 Task: Create a new workspace in Trello named 'WS0000000012', select 'Engineering-IT' as the type, and invite team members by email.
Action: Mouse moved to (592, 91)
Screenshot: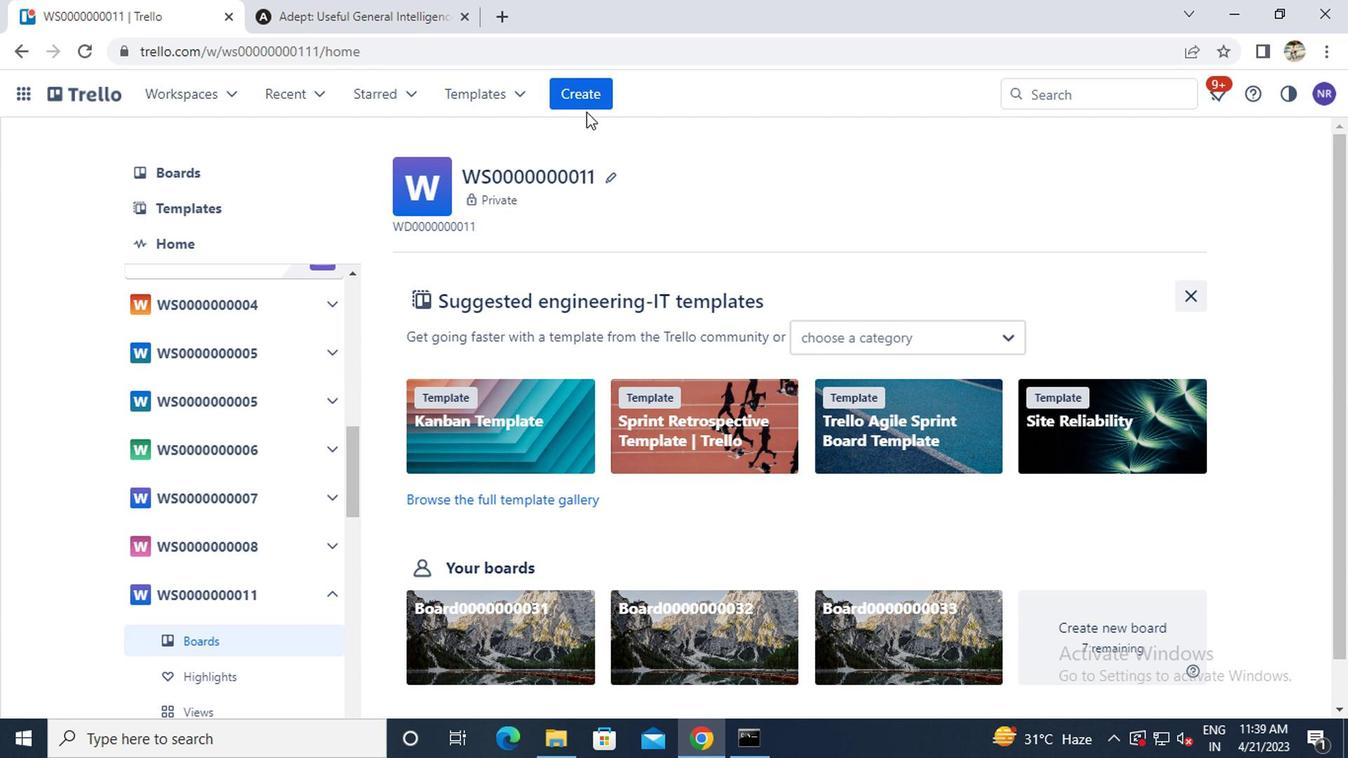 
Action: Mouse pressed left at (592, 91)
Screenshot: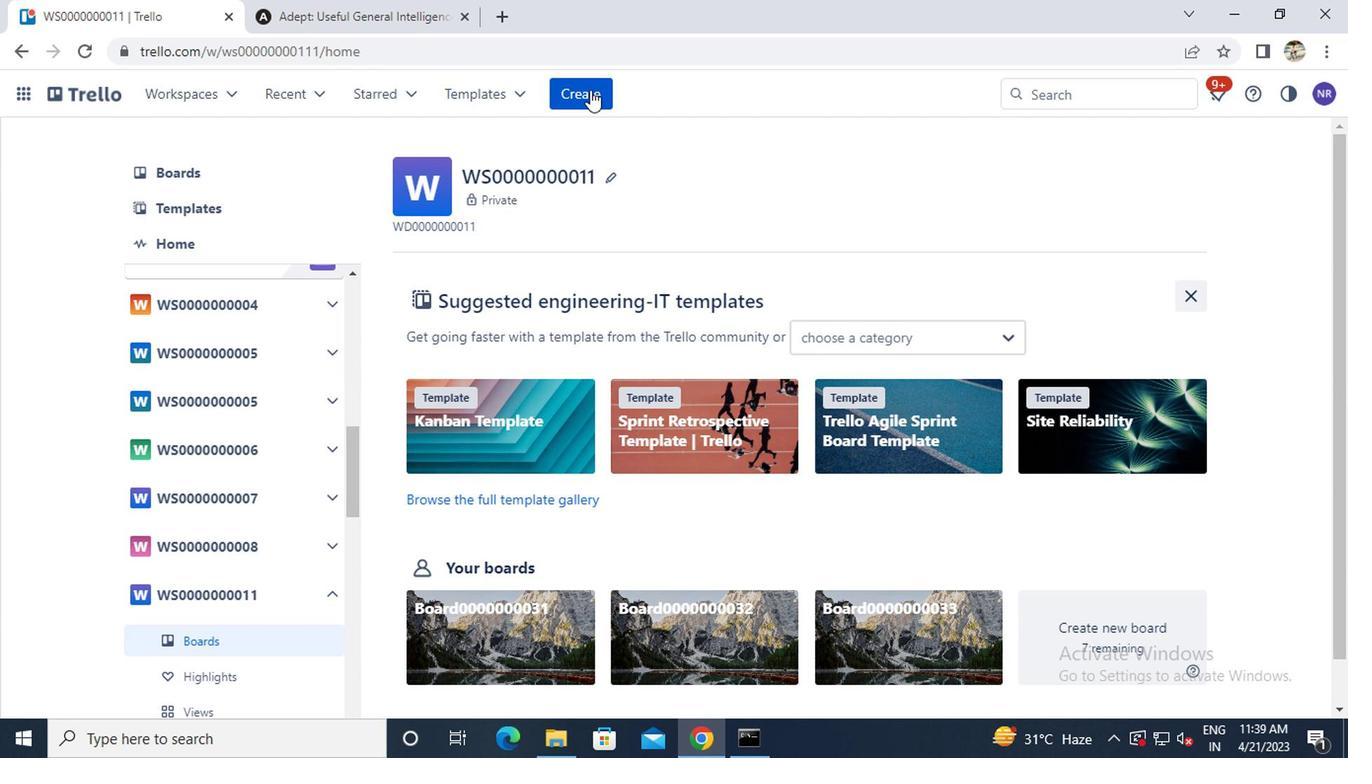 
Action: Mouse moved to (625, 288)
Screenshot: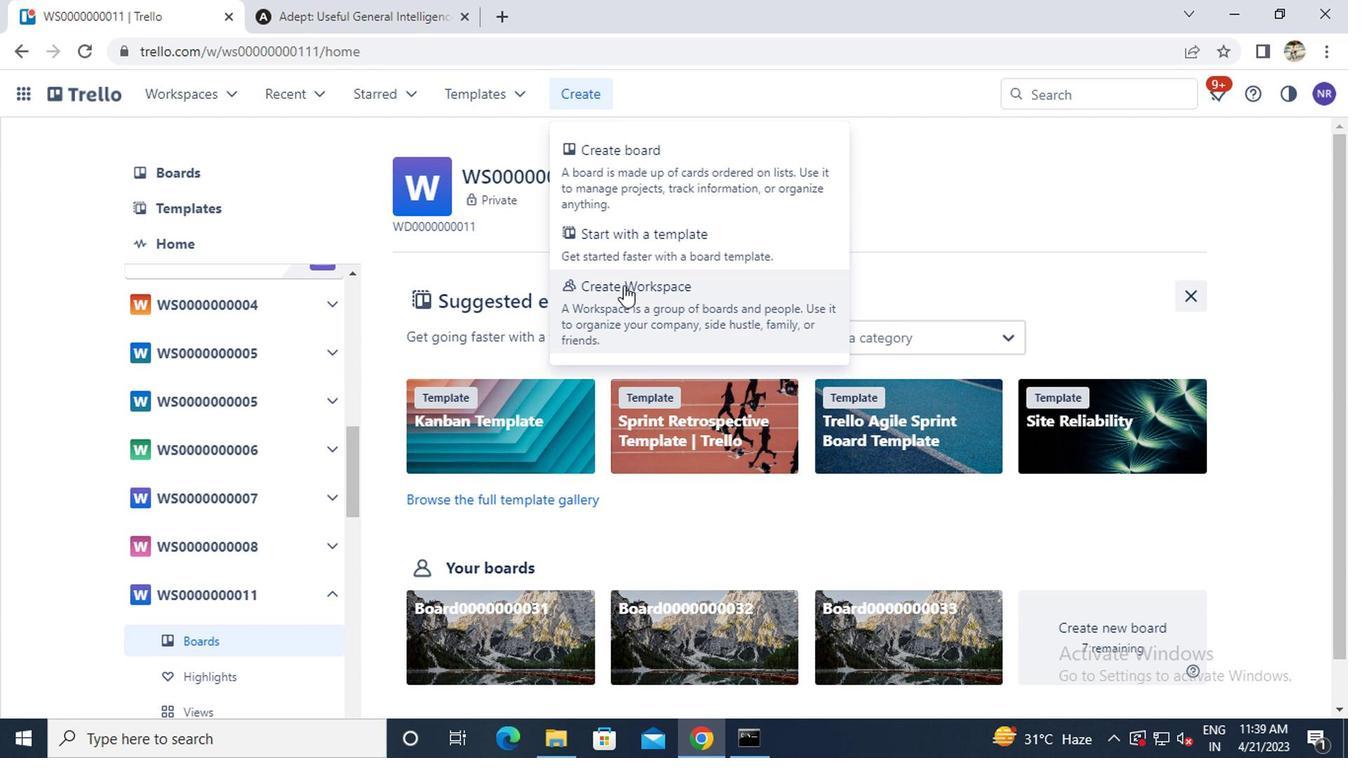 
Action: Mouse pressed left at (625, 288)
Screenshot: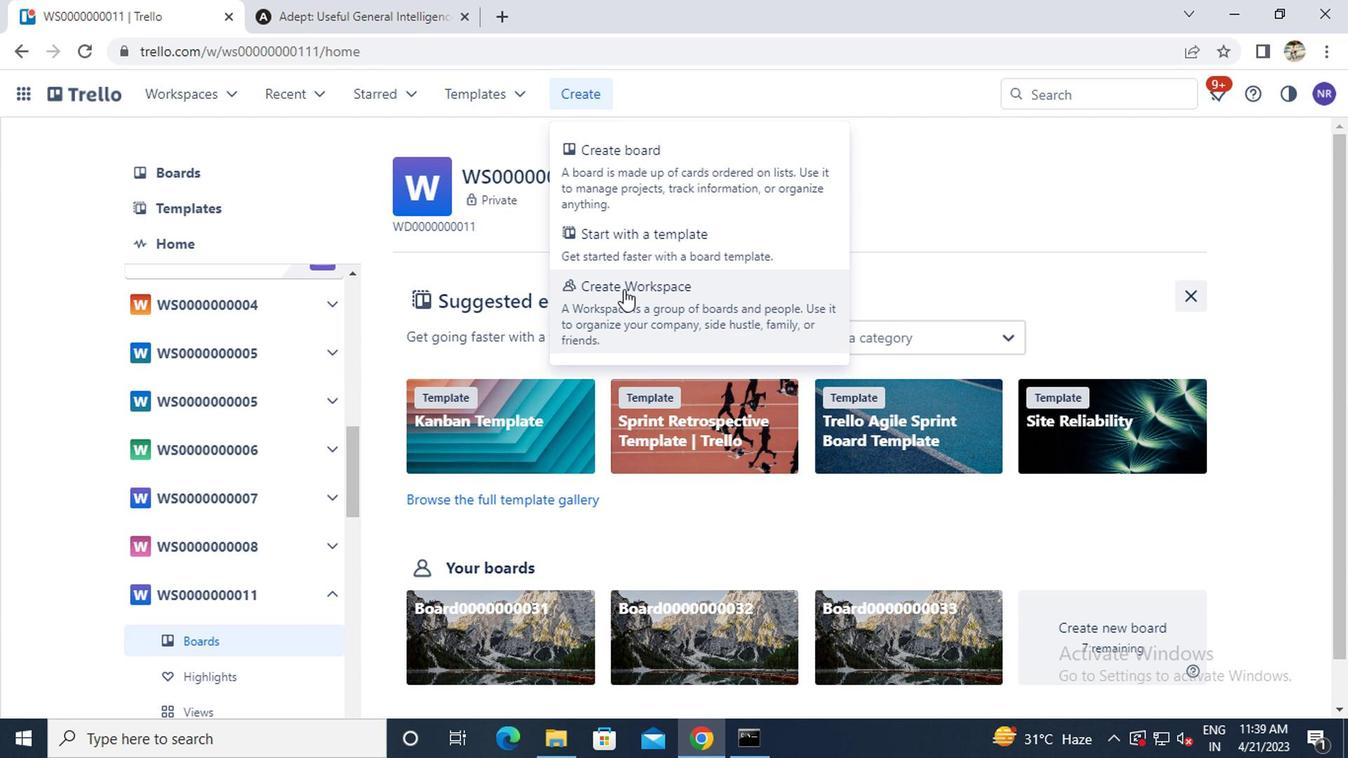 
Action: Mouse moved to (474, 348)
Screenshot: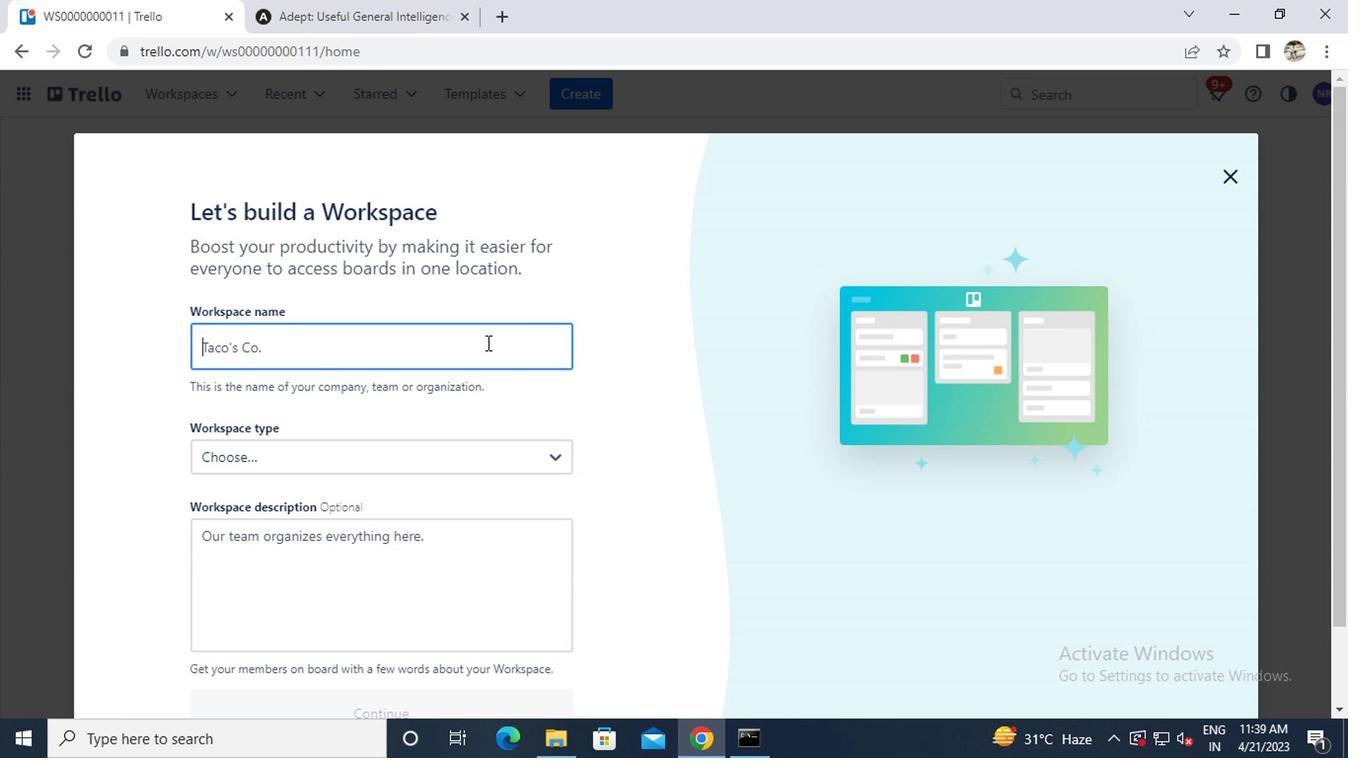 
Action: Mouse pressed left at (474, 348)
Screenshot: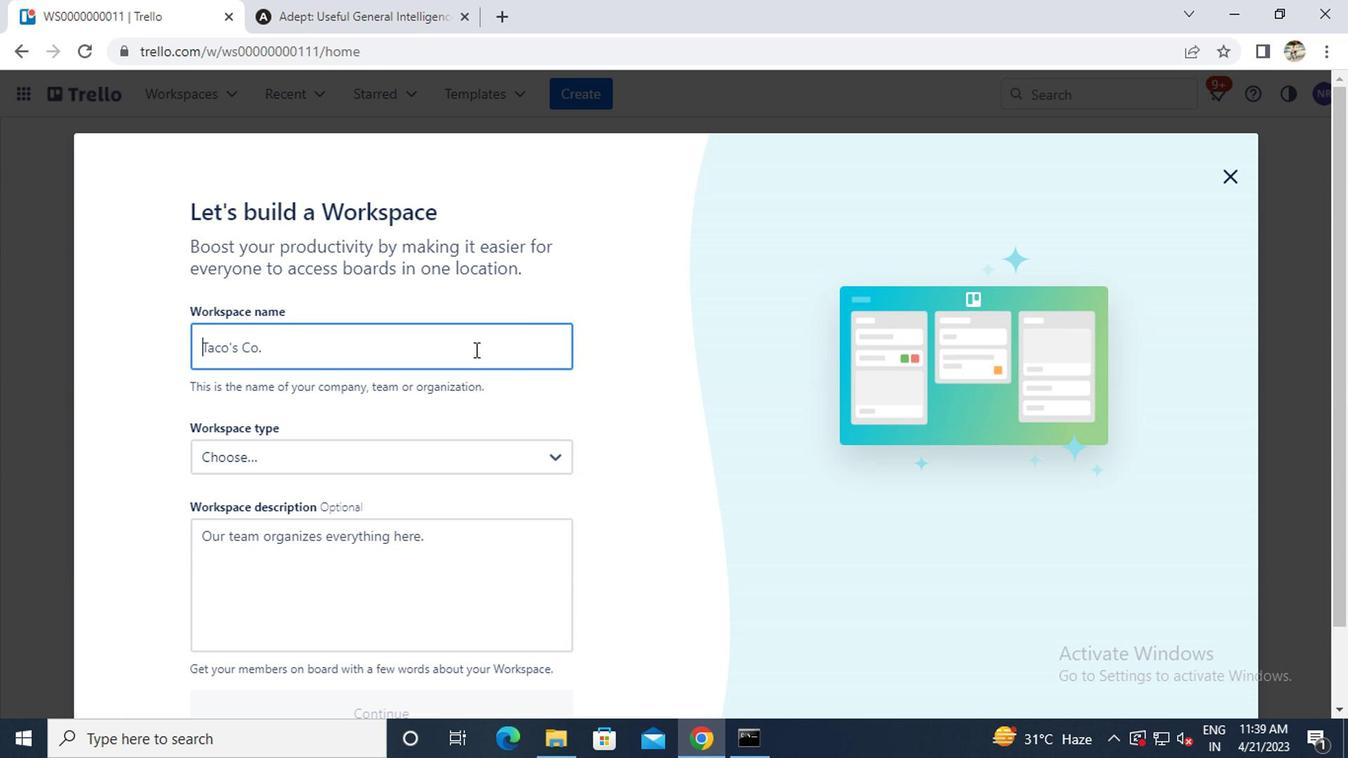 
Action: Key pressed ws0000000012
Screenshot: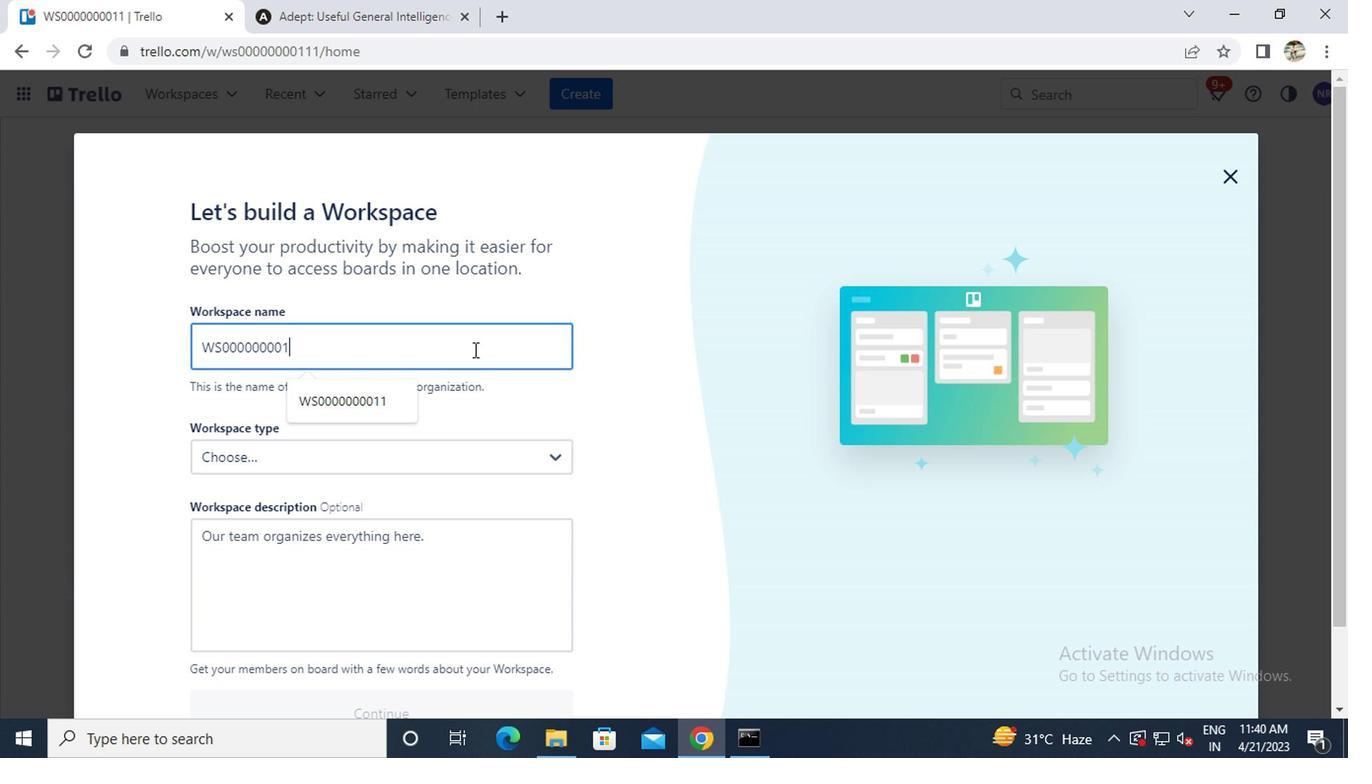 
Action: Mouse moved to (458, 439)
Screenshot: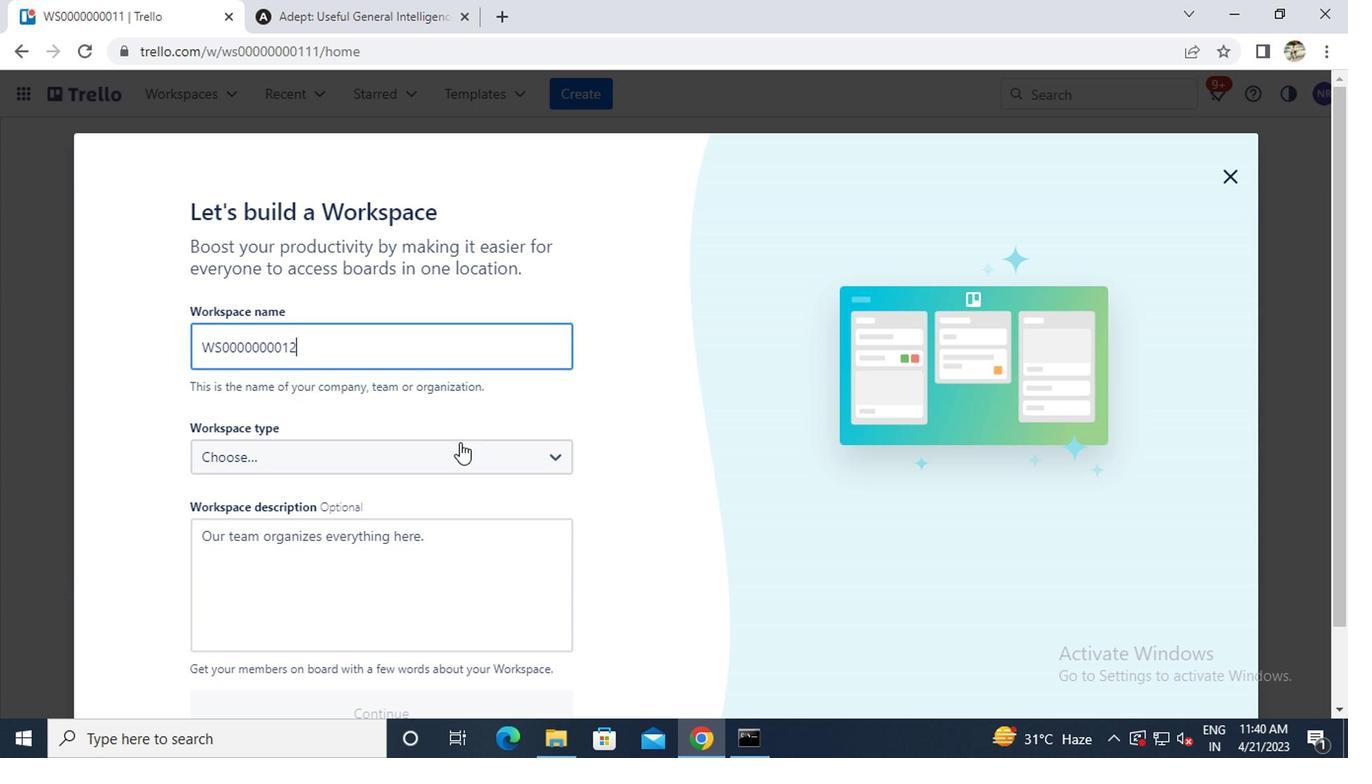 
Action: Mouse pressed left at (458, 439)
Screenshot: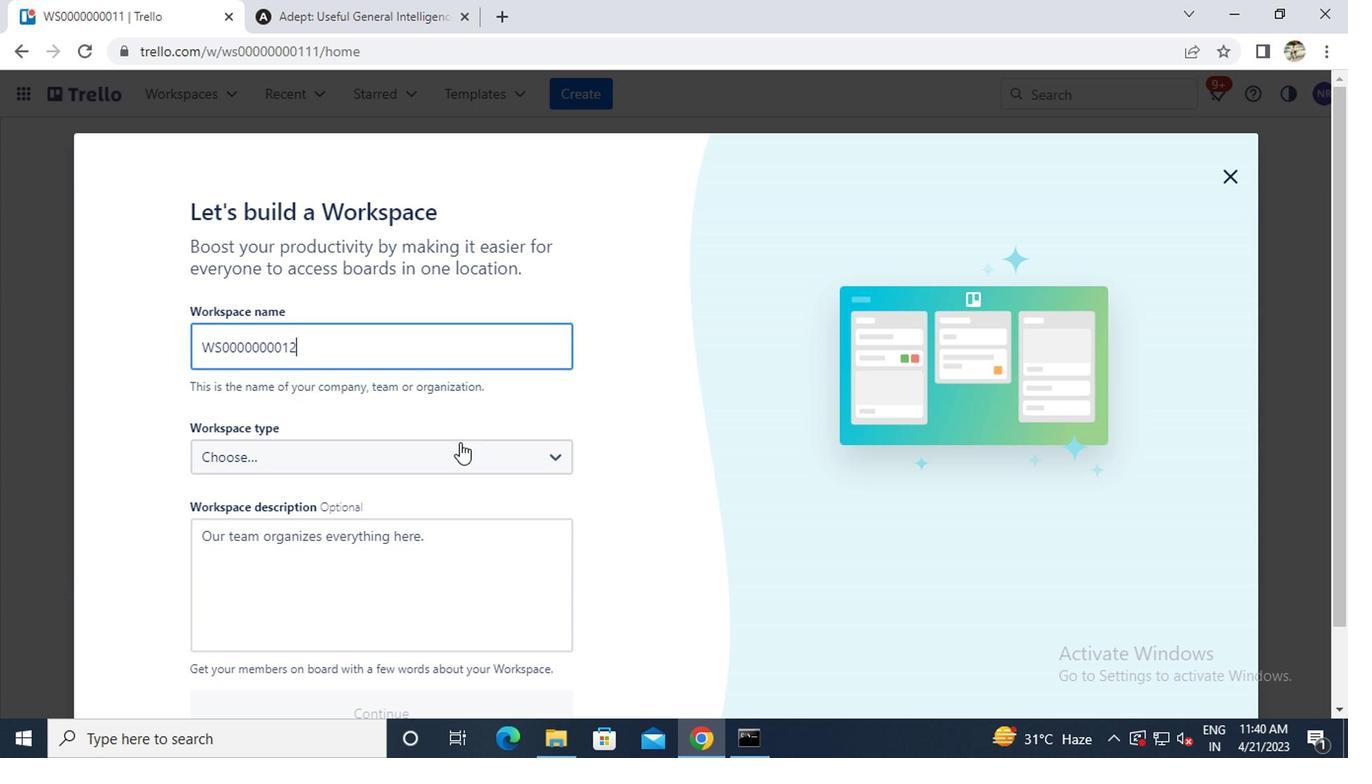 
Action: Mouse moved to (318, 651)
Screenshot: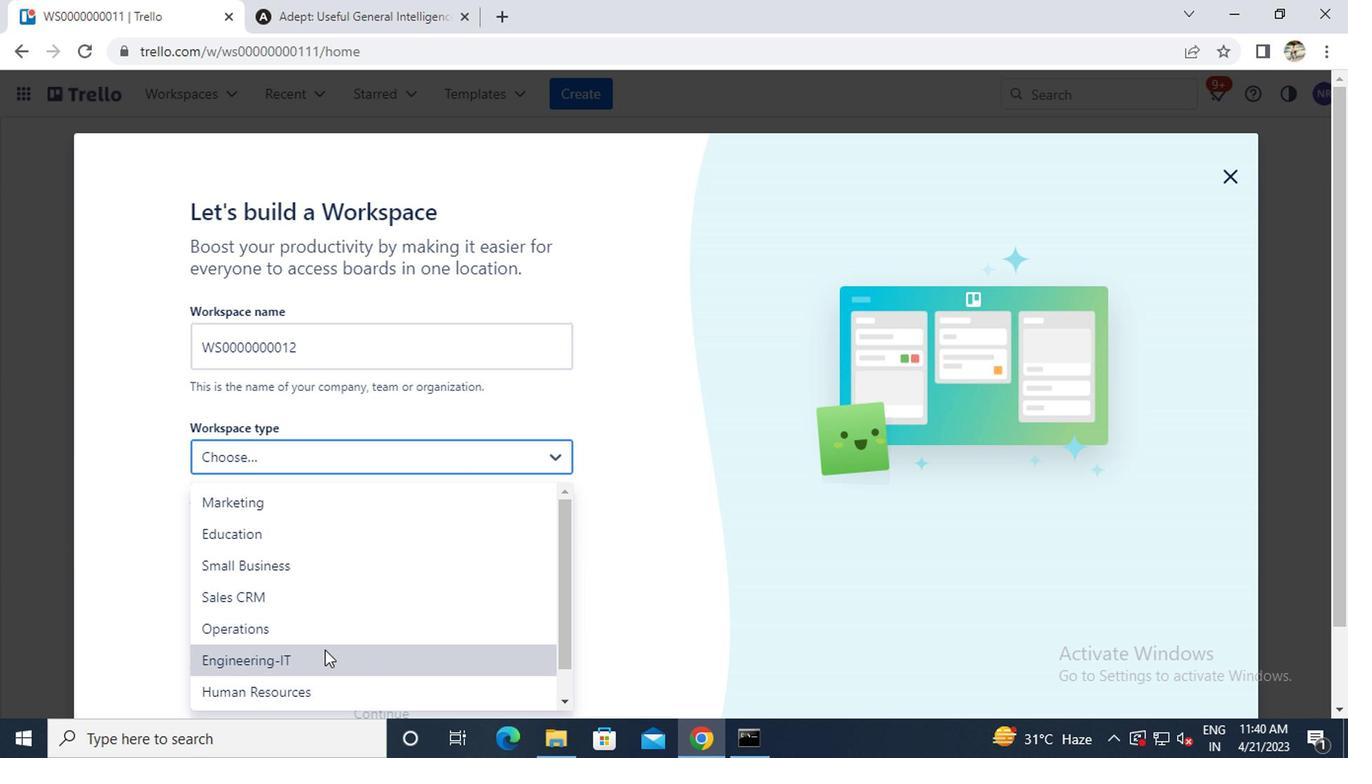 
Action: Mouse pressed left at (318, 651)
Screenshot: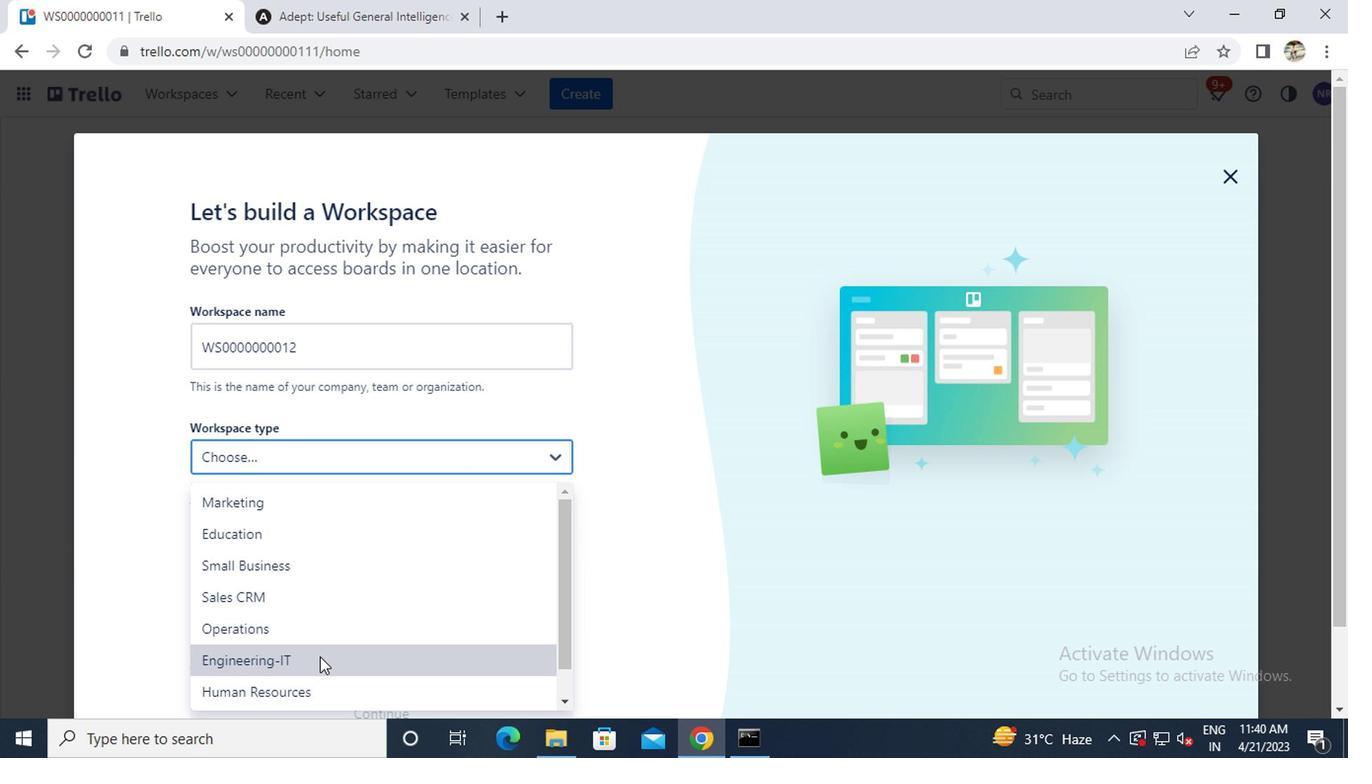 
Action: Mouse moved to (314, 594)
Screenshot: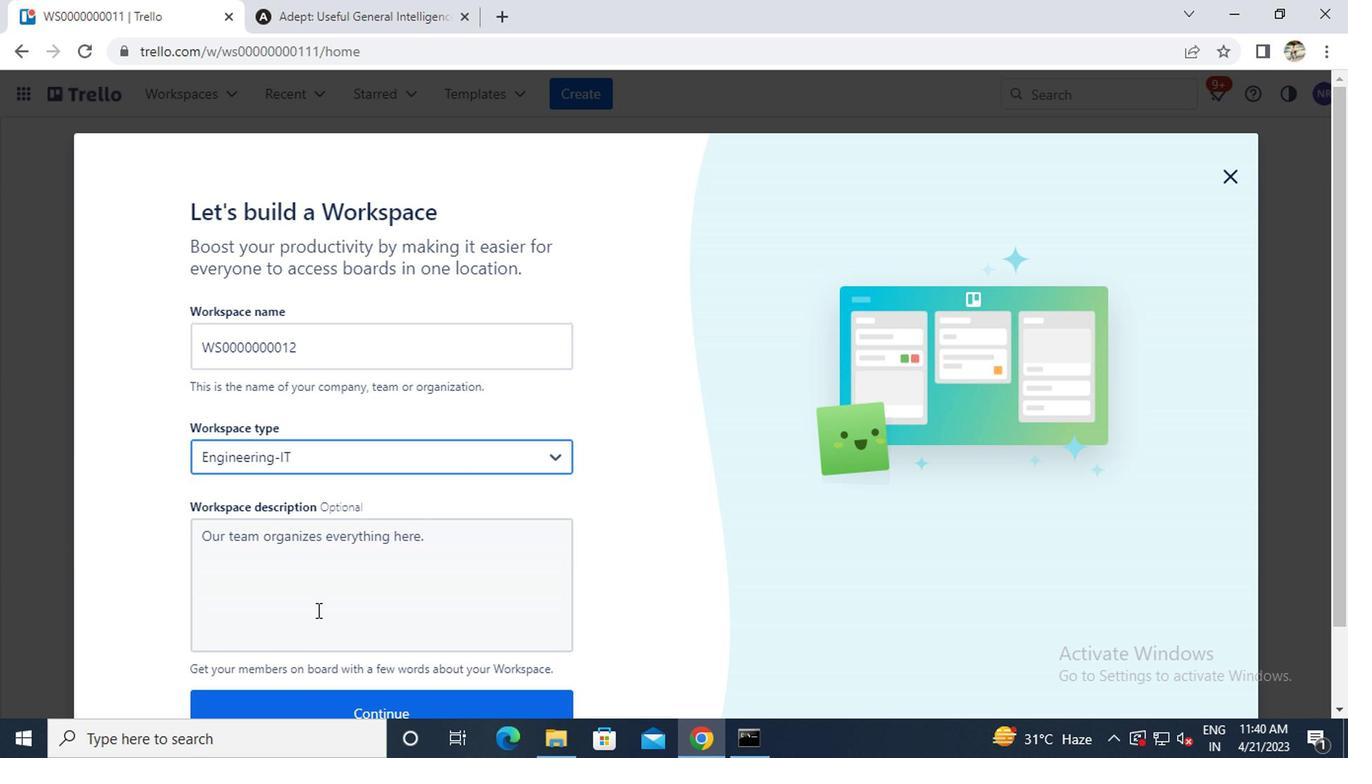 
Action: Mouse pressed left at (314, 594)
Screenshot: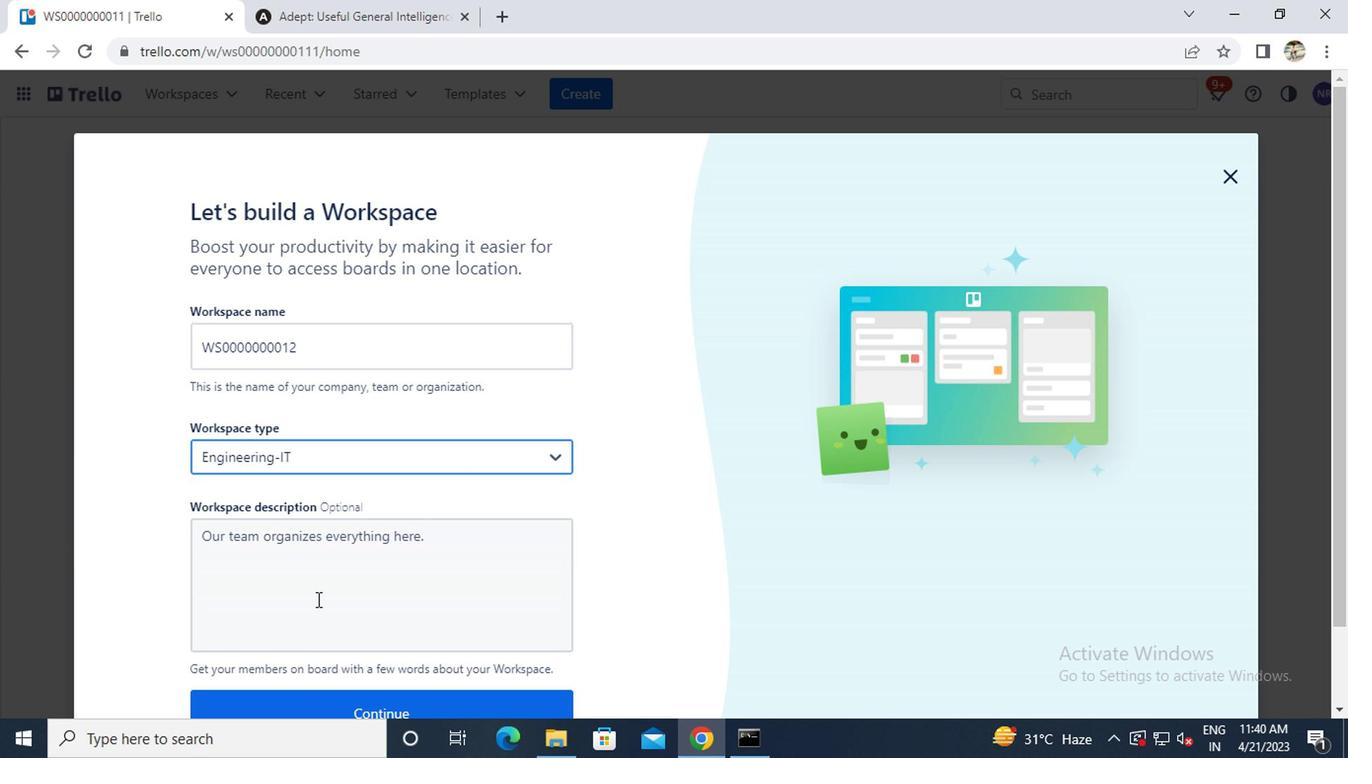 
Action: Key pressed wd0000000012
Screenshot: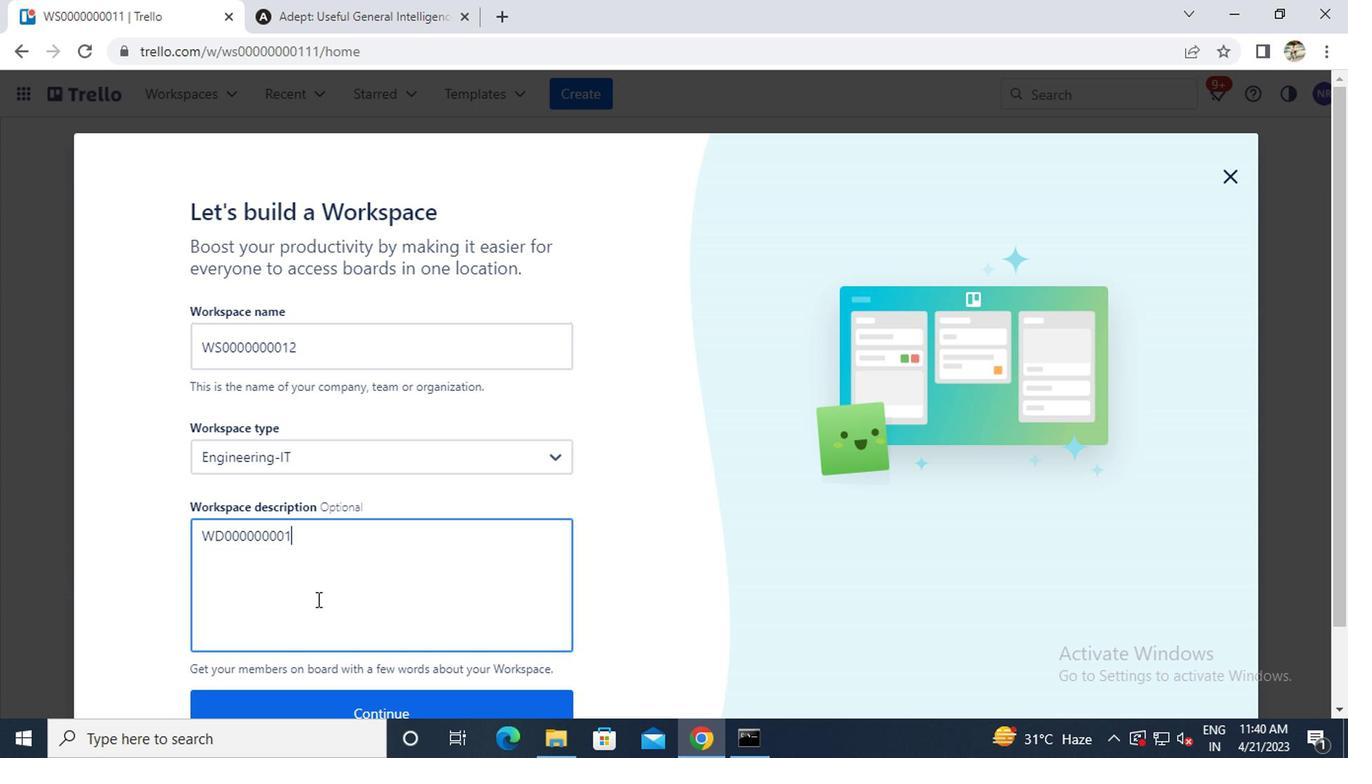 
Action: Mouse scrolled (314, 594) with delta (0, 0)
Screenshot: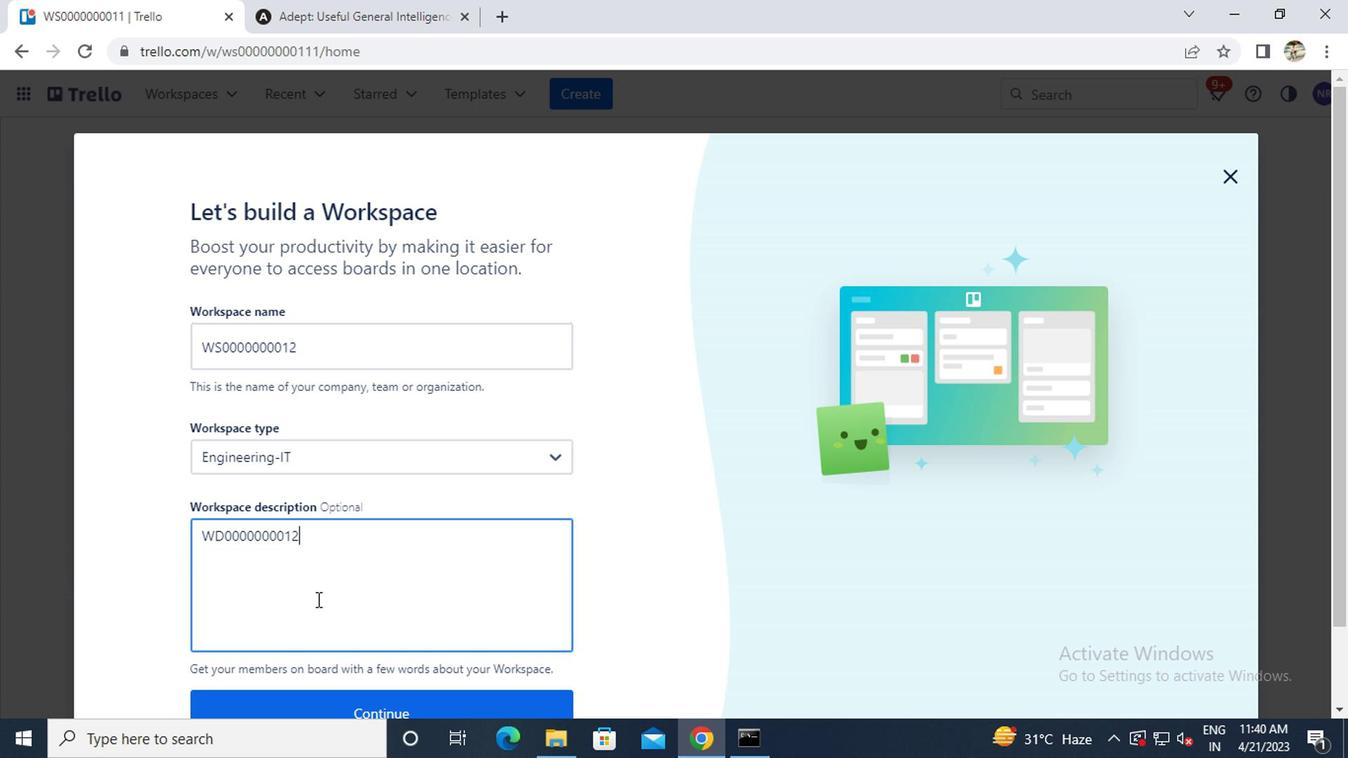 
Action: Mouse scrolled (314, 594) with delta (0, 0)
Screenshot: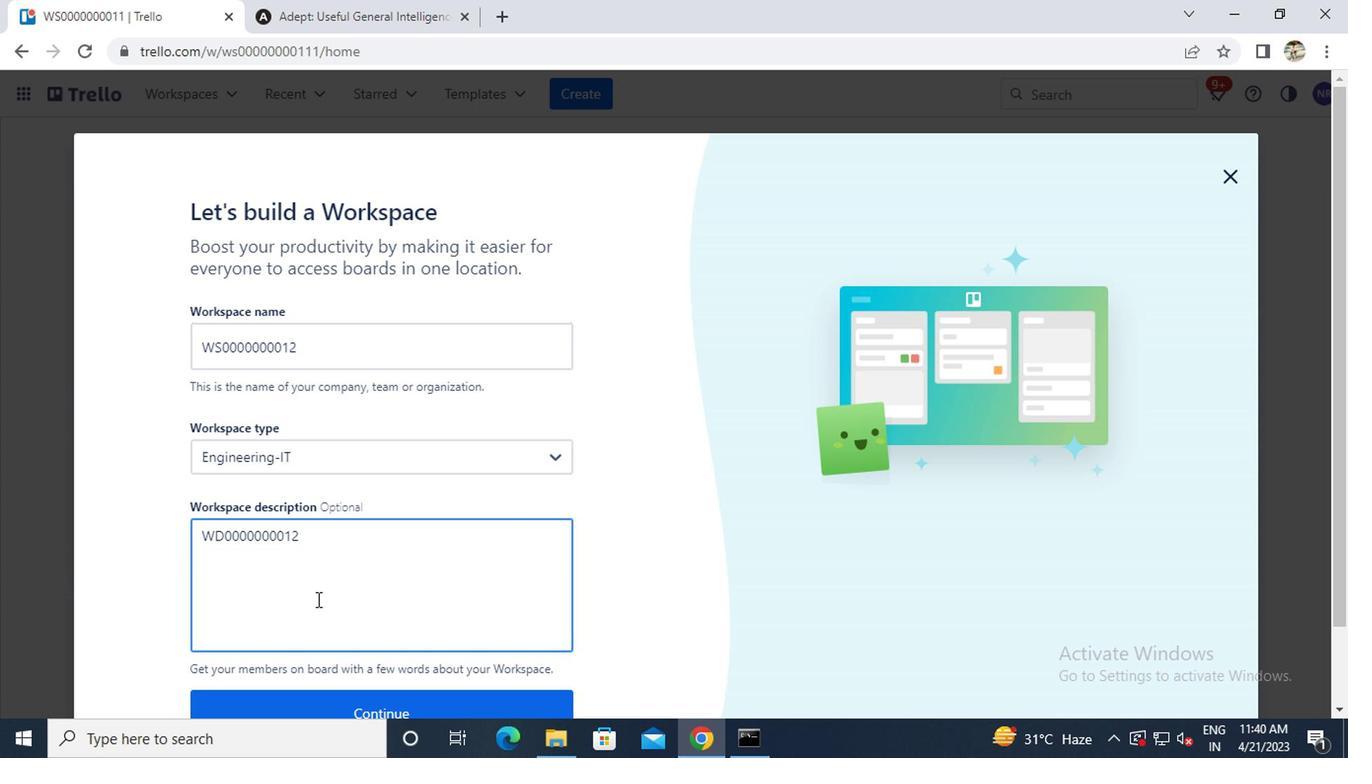 
Action: Mouse moved to (314, 612)
Screenshot: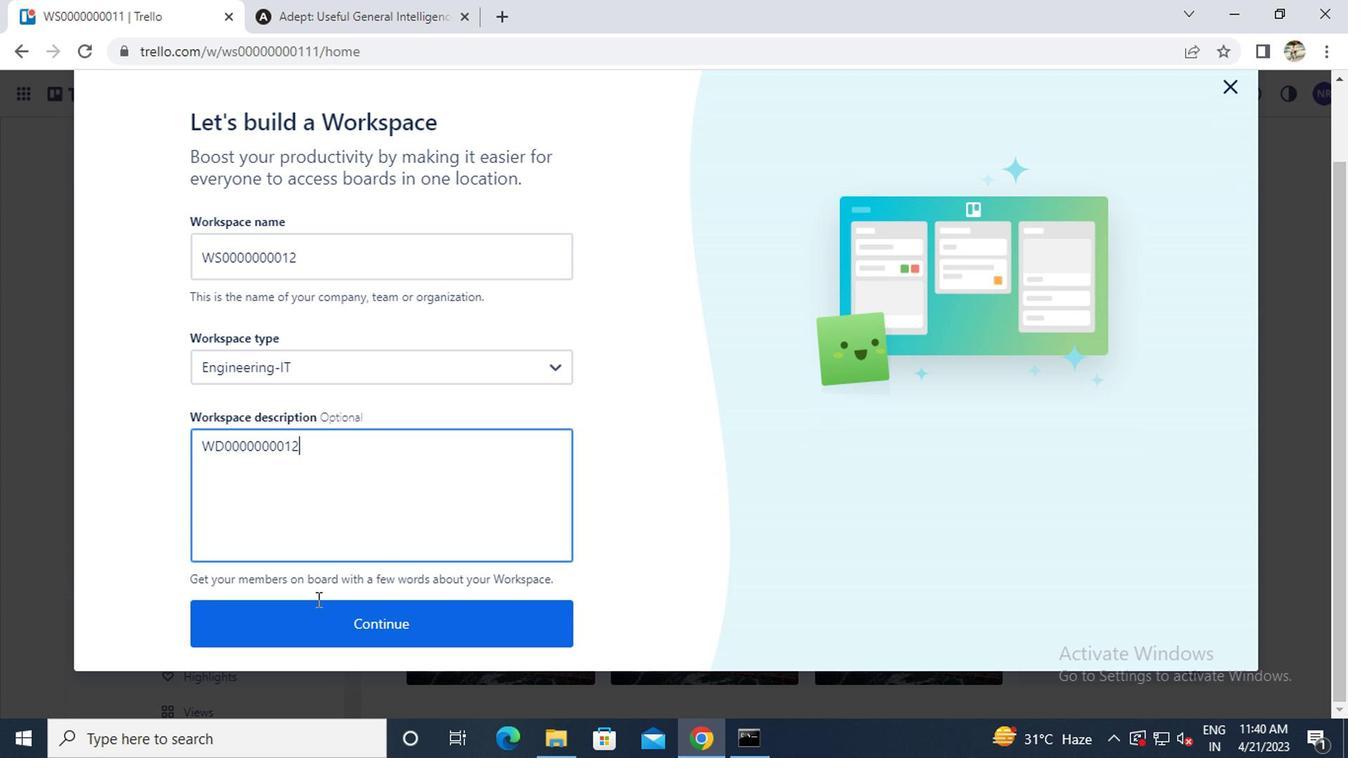
Action: Mouse pressed left at (314, 612)
Screenshot: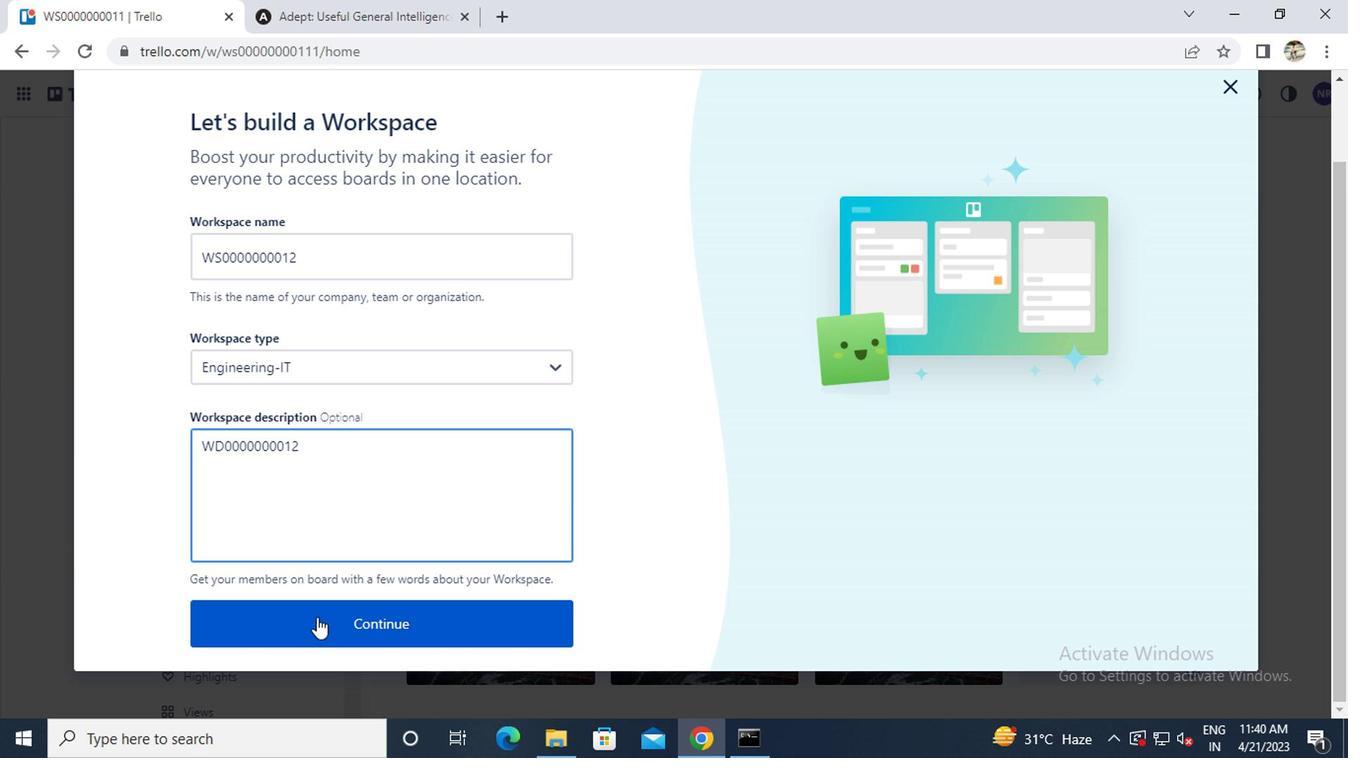 
Action: Mouse moved to (259, 341)
Screenshot: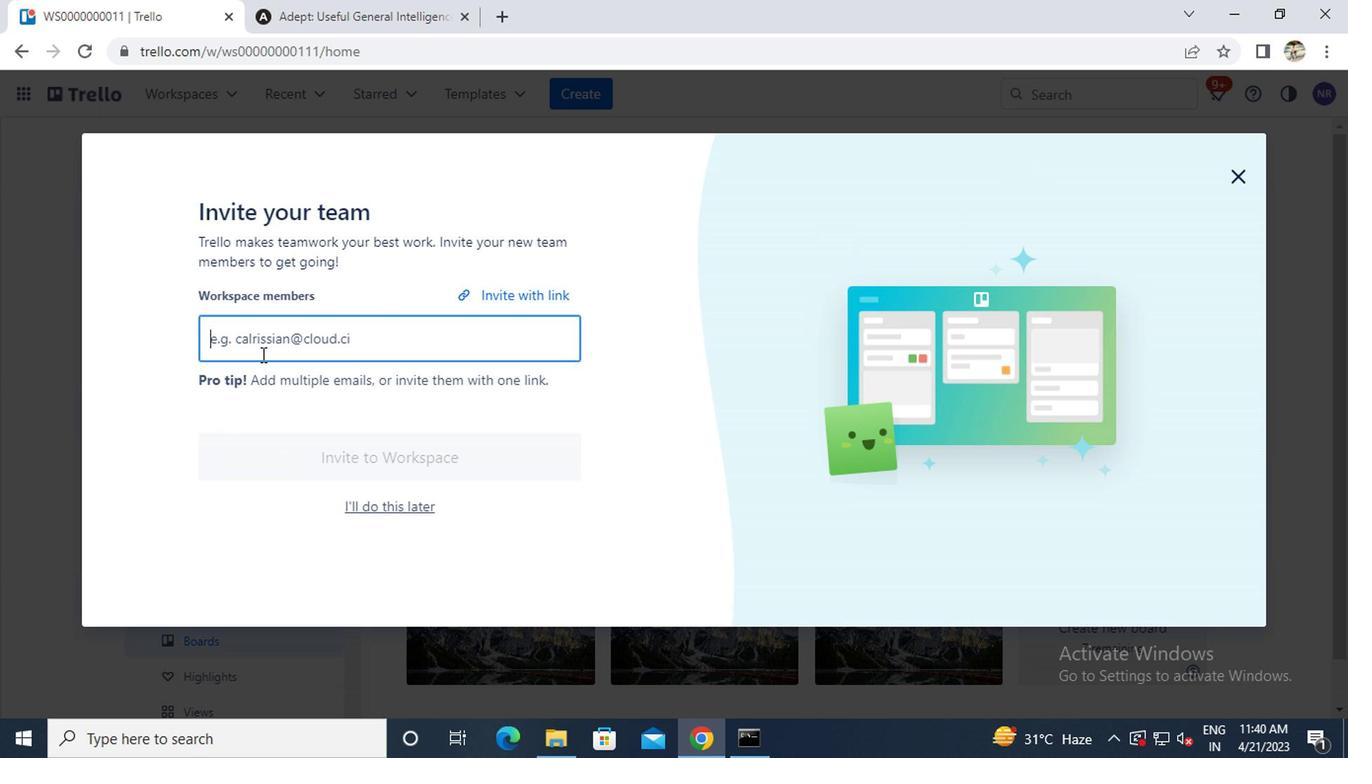 
Action: Mouse pressed left at (259, 341)
Screenshot: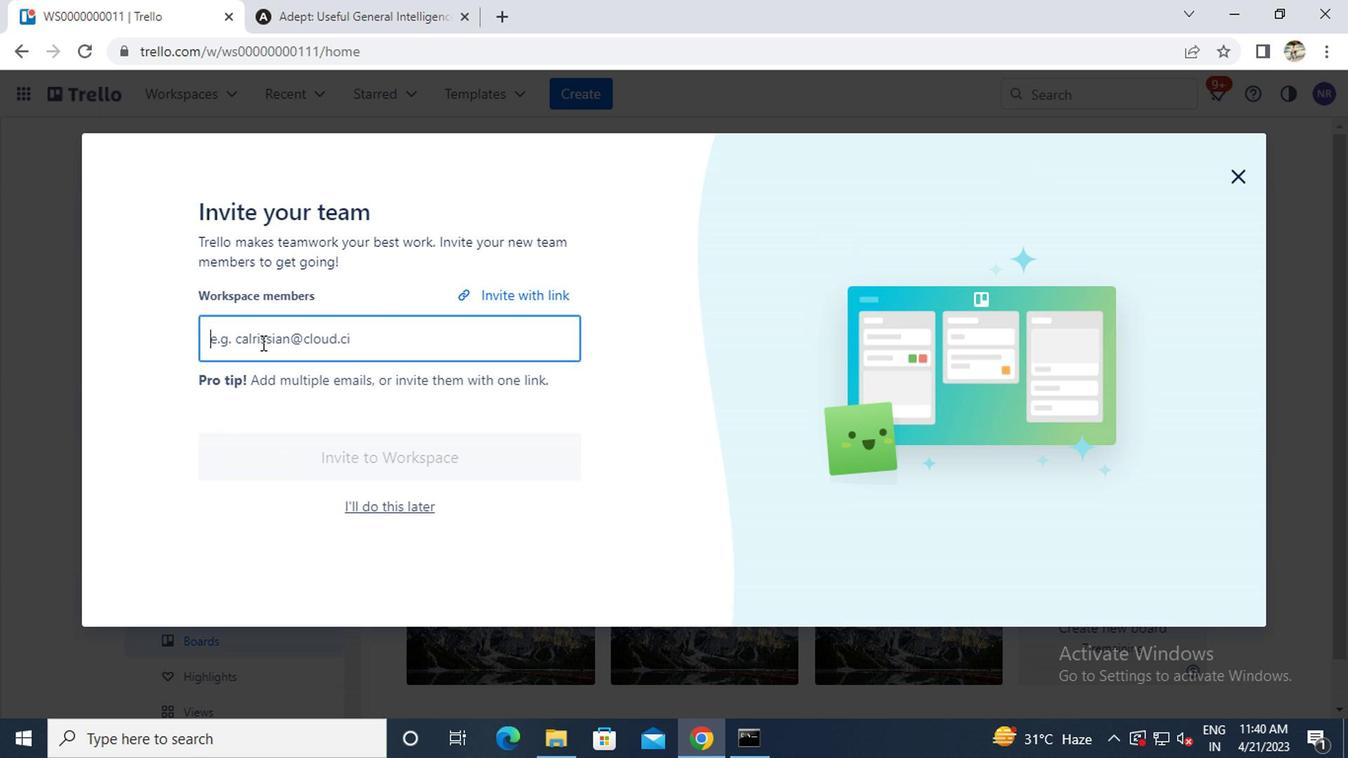 
Action: Key pressed a<Key.caps_lock>yush98111<Key.shift>@GMAIL.COM
Screenshot: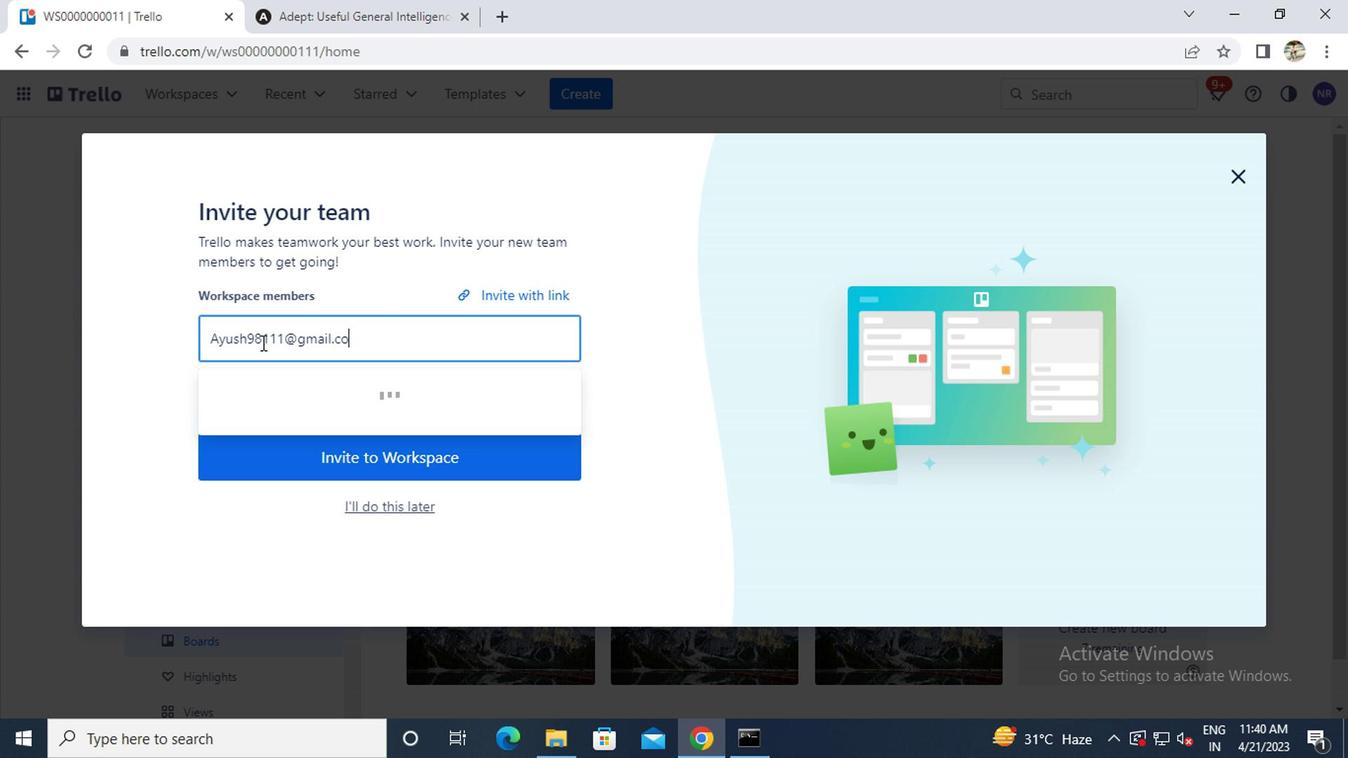 
Action: Mouse moved to (280, 388)
Screenshot: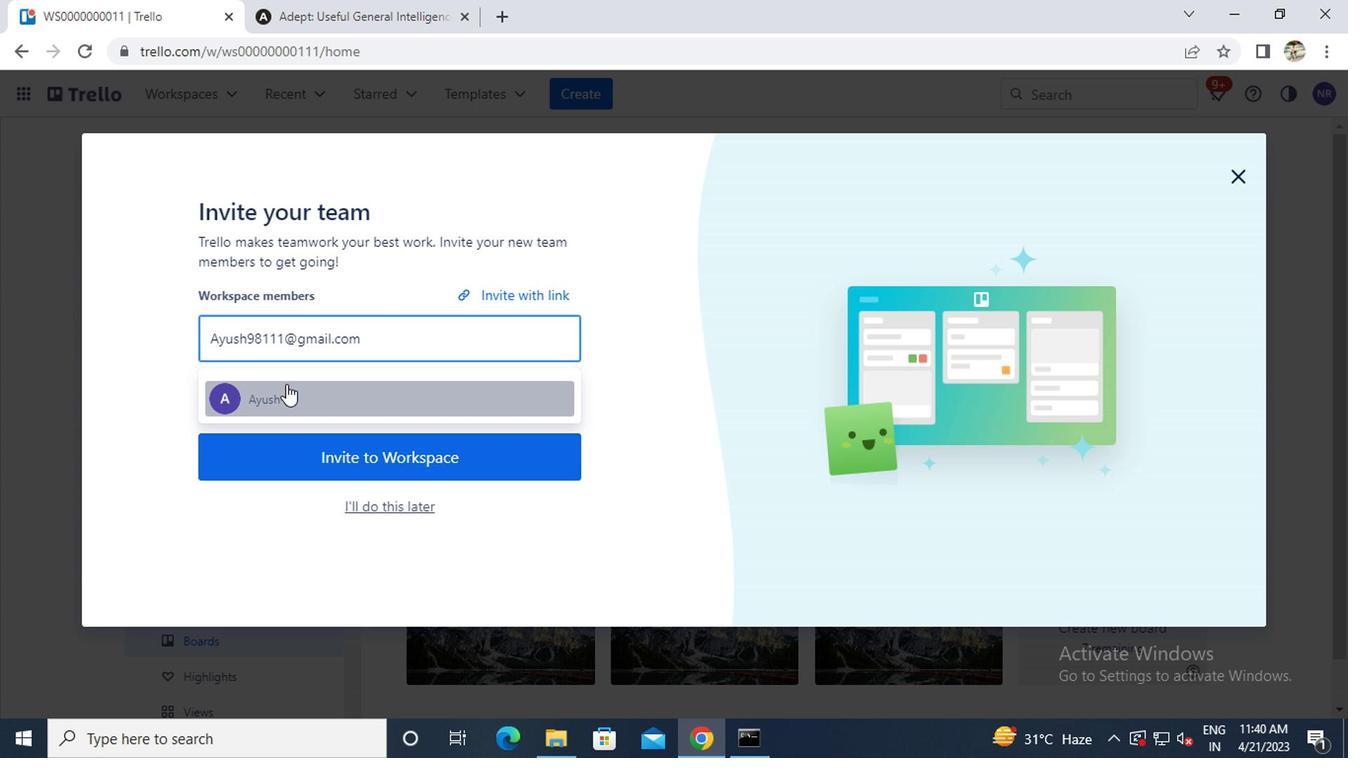 
Action: Mouse pressed left at (280, 388)
Screenshot: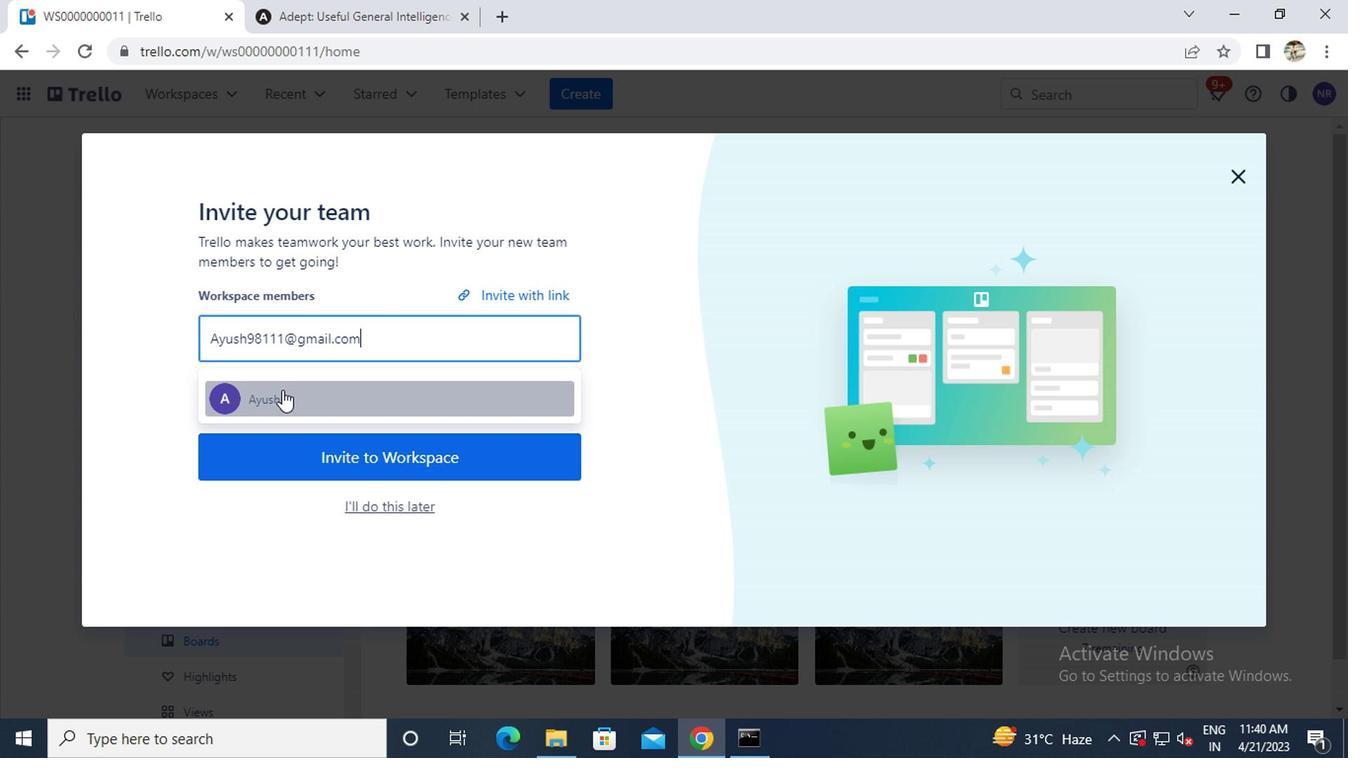 
Action: Mouse moved to (313, 336)
Screenshot: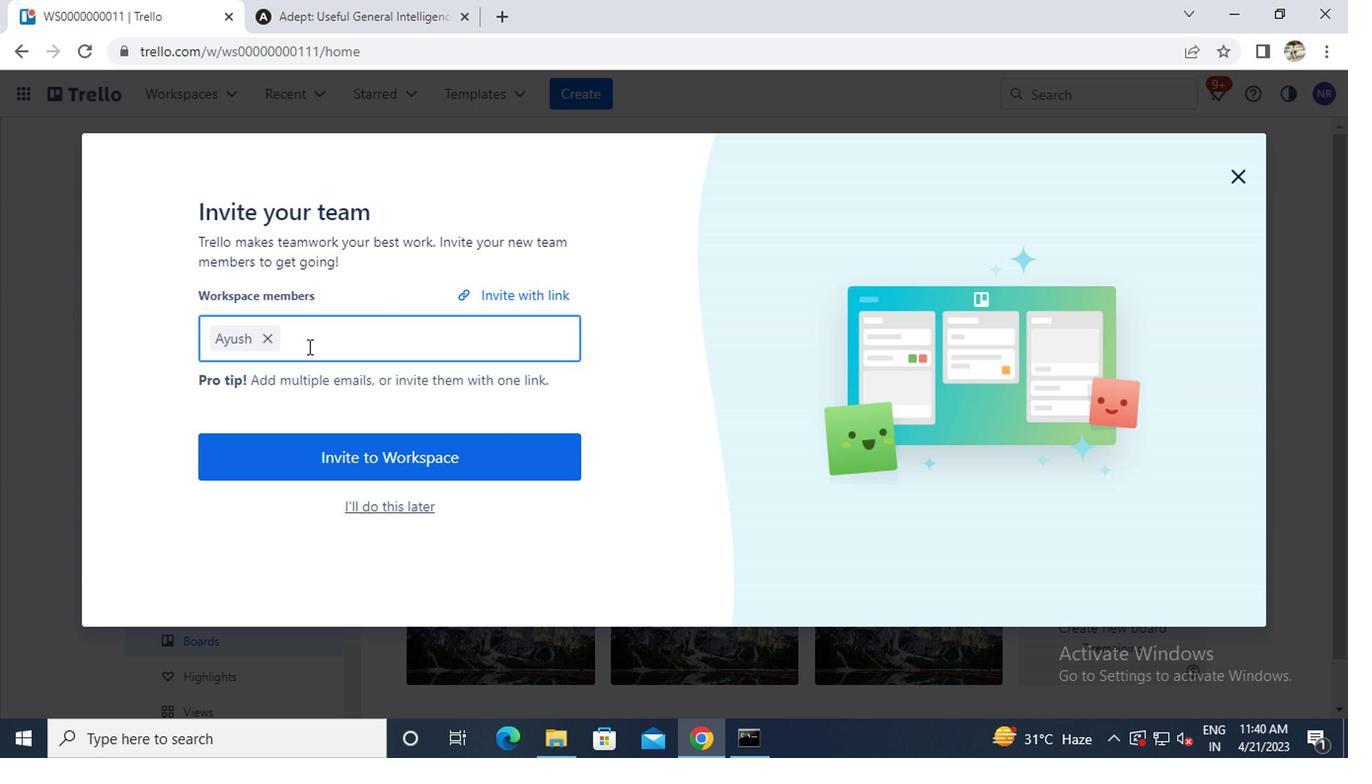 
Action: Mouse pressed left at (313, 336)
Screenshot: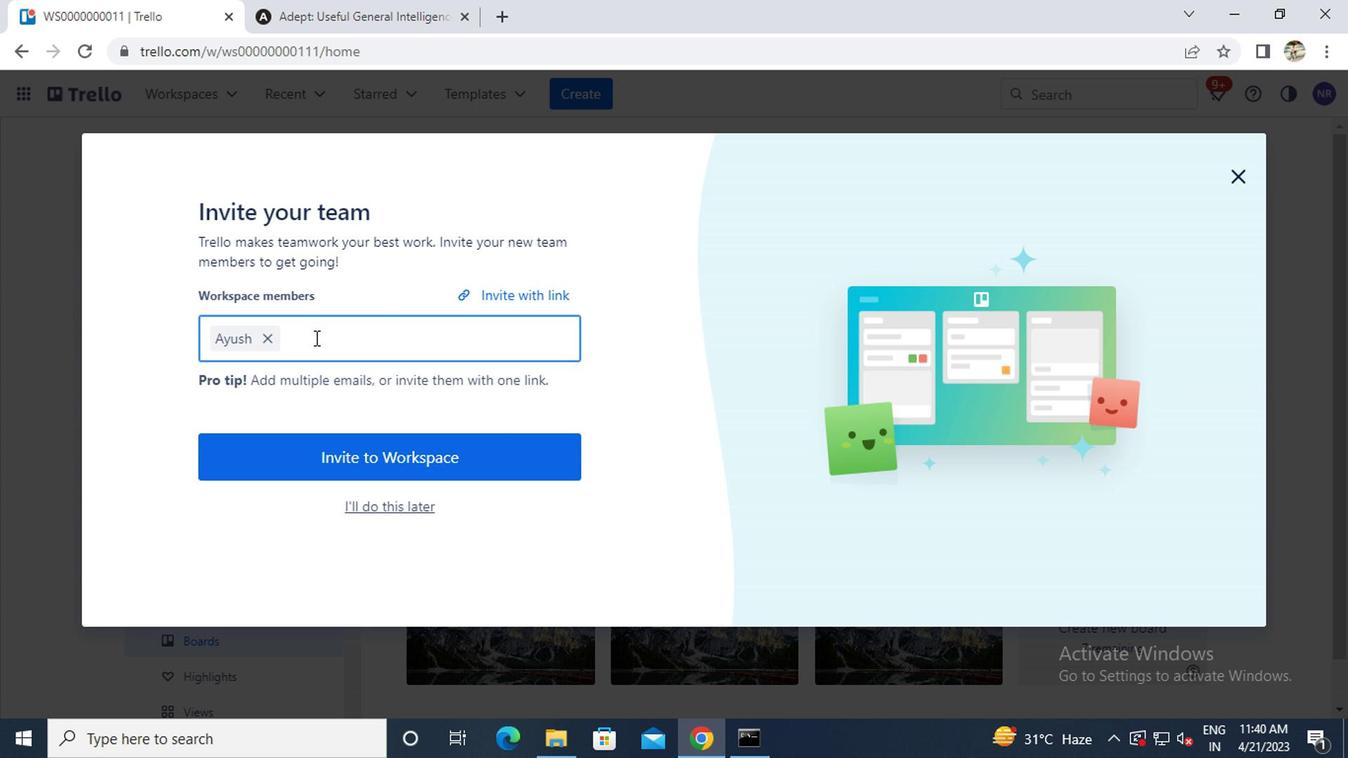 
Action: Key pressed <Key.caps_lock>M<Key.caps_lock>AILAUSTRALIA7<Key.shift>@GMAIL.COM
Screenshot: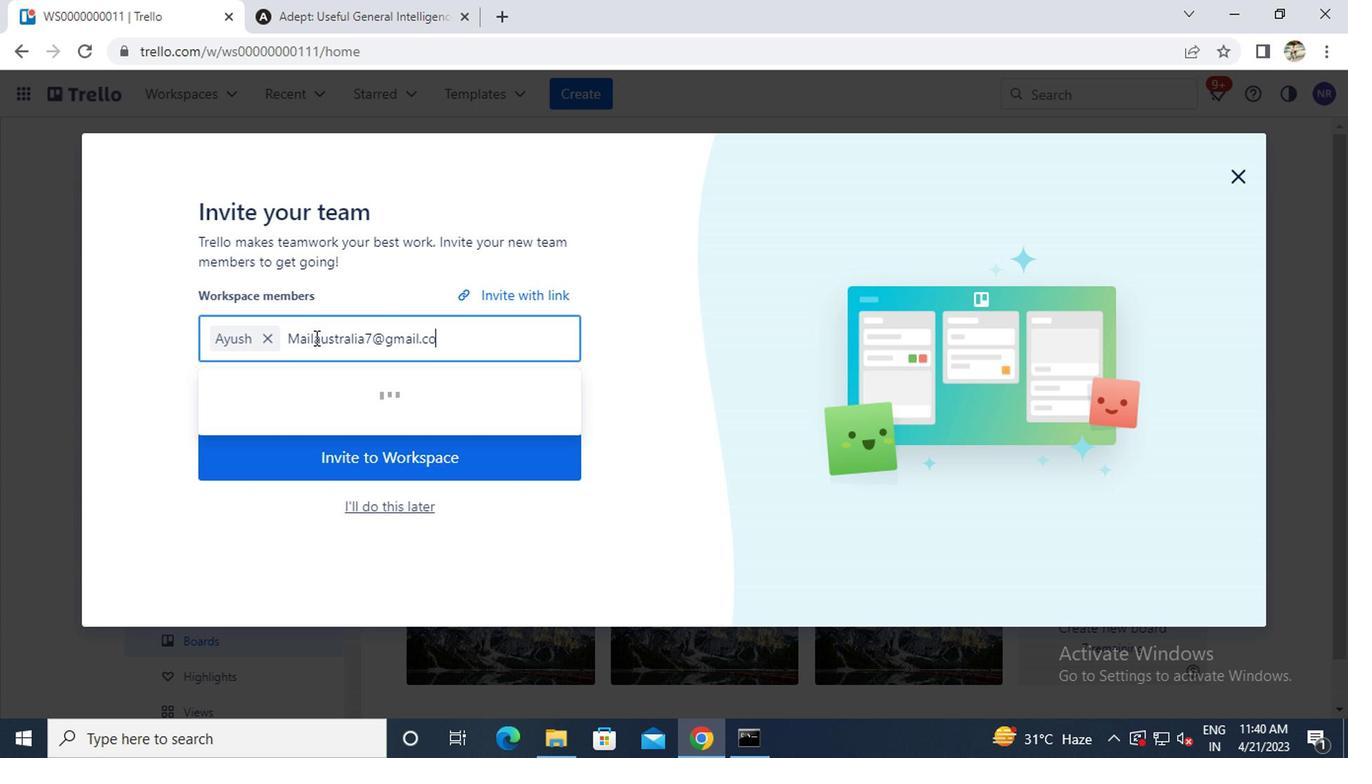 
Action: Mouse moved to (332, 385)
Screenshot: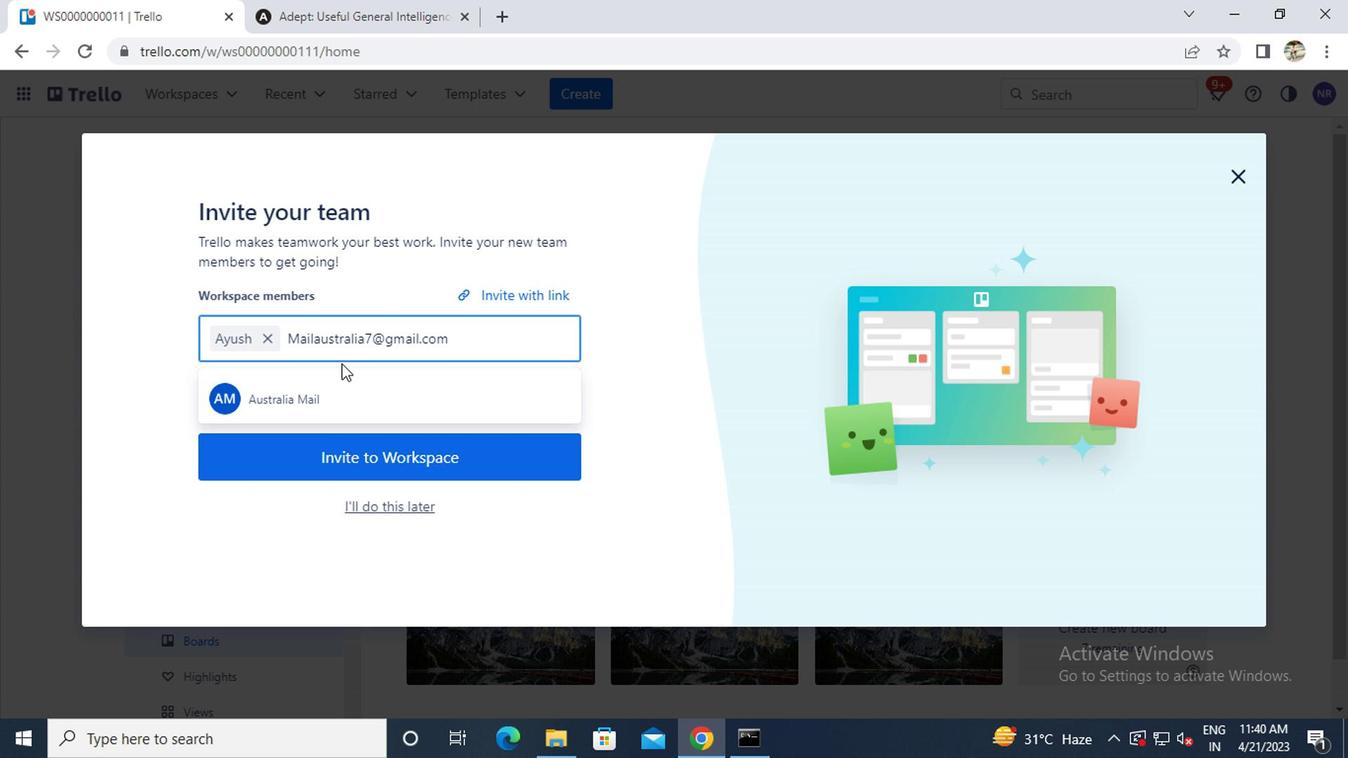 
Action: Mouse pressed left at (332, 385)
Screenshot: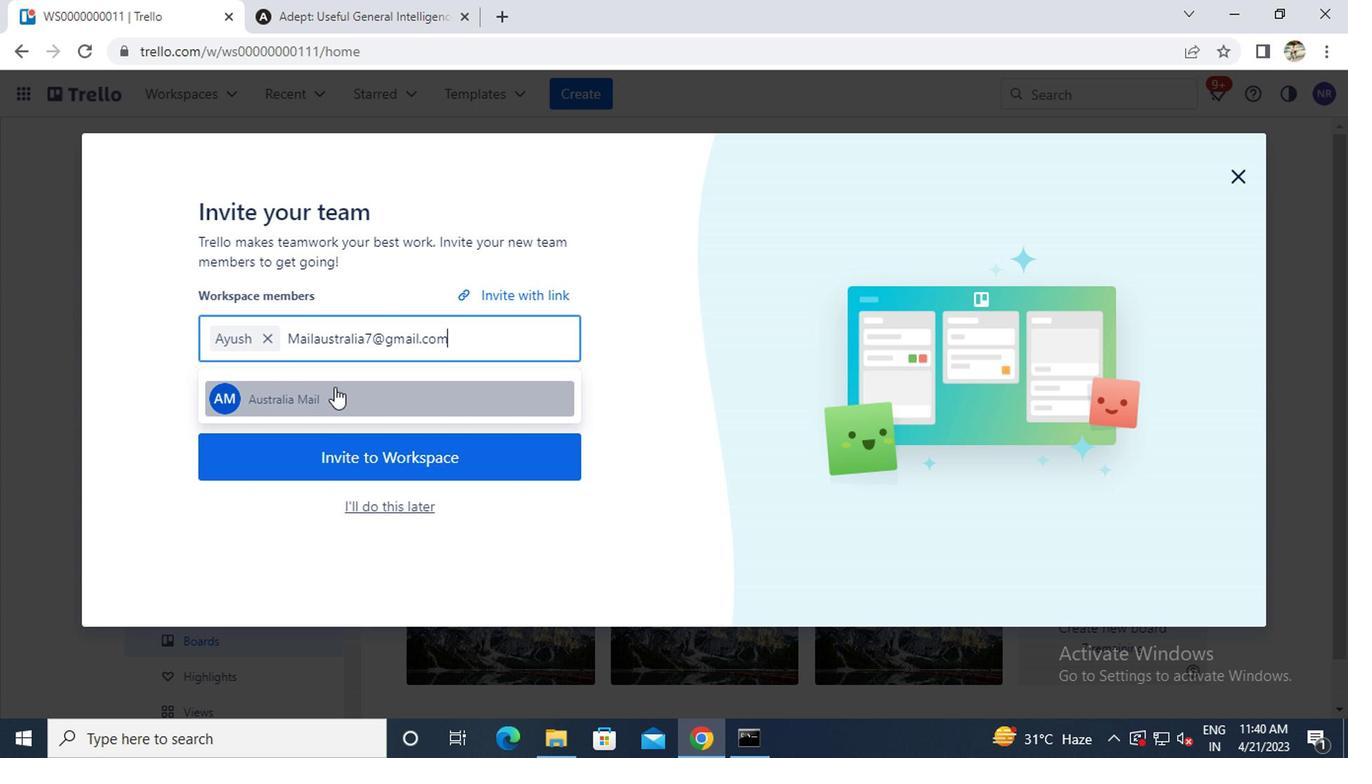 
Action: Mouse moved to (429, 334)
Screenshot: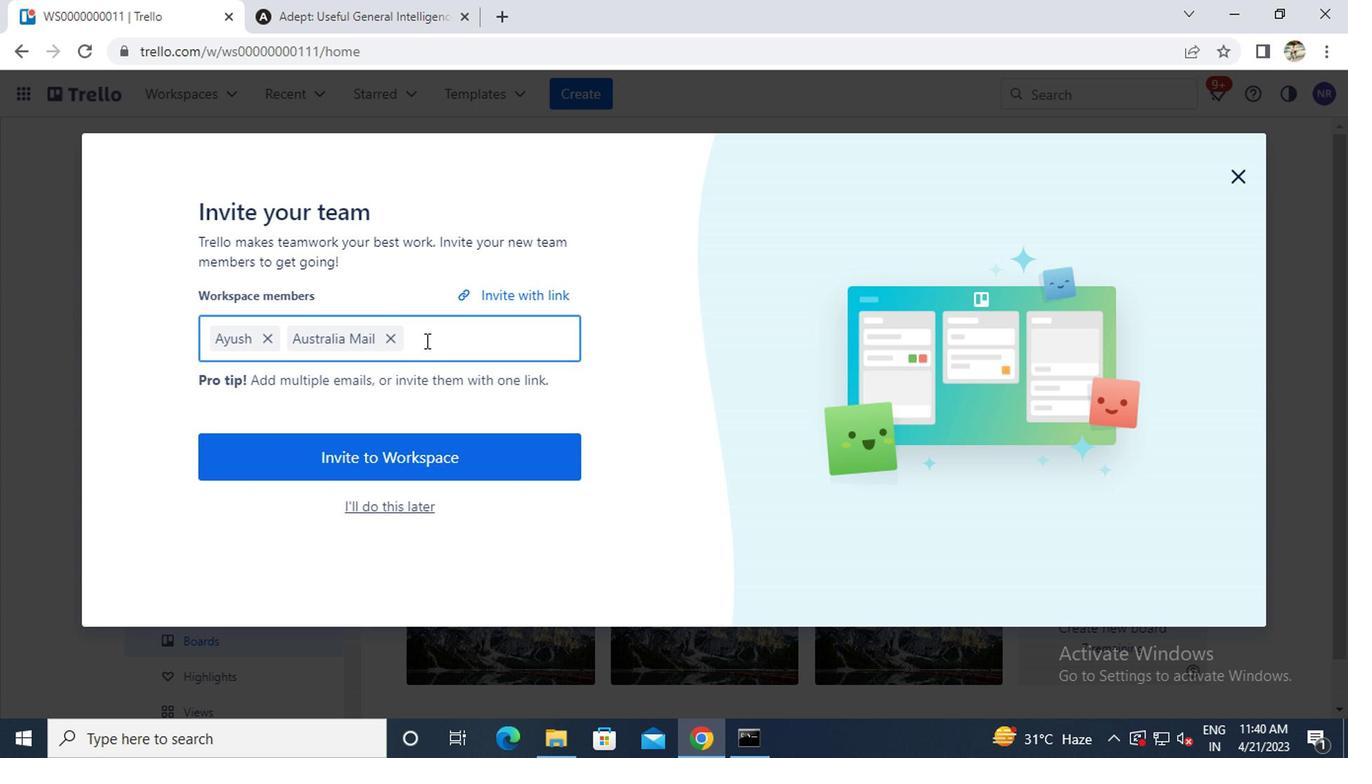 
Action: Mouse pressed left at (429, 334)
Screenshot: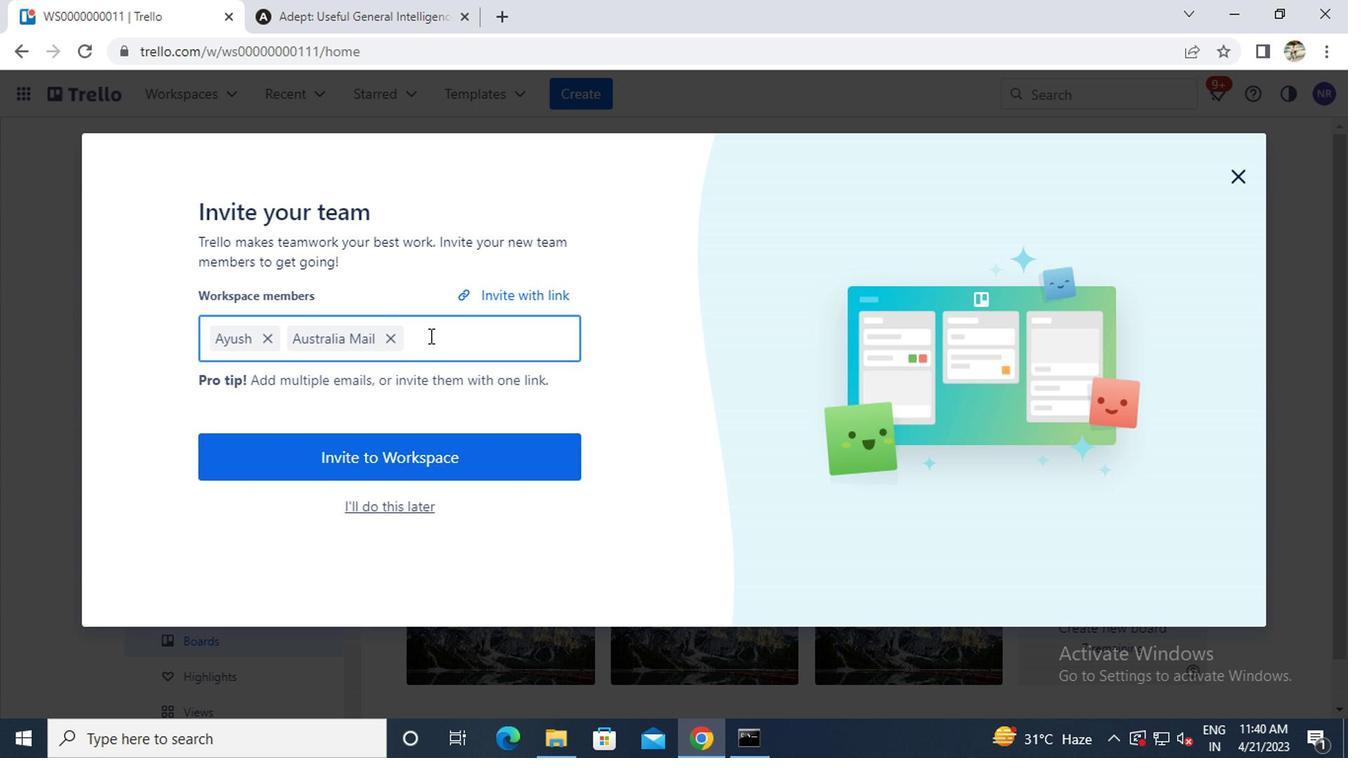 
Action: Key pressed <Key.caps_lock>V<Key.caps_lock>INNYOFFICE2<Key.shift>@GMAIL.COM
Screenshot: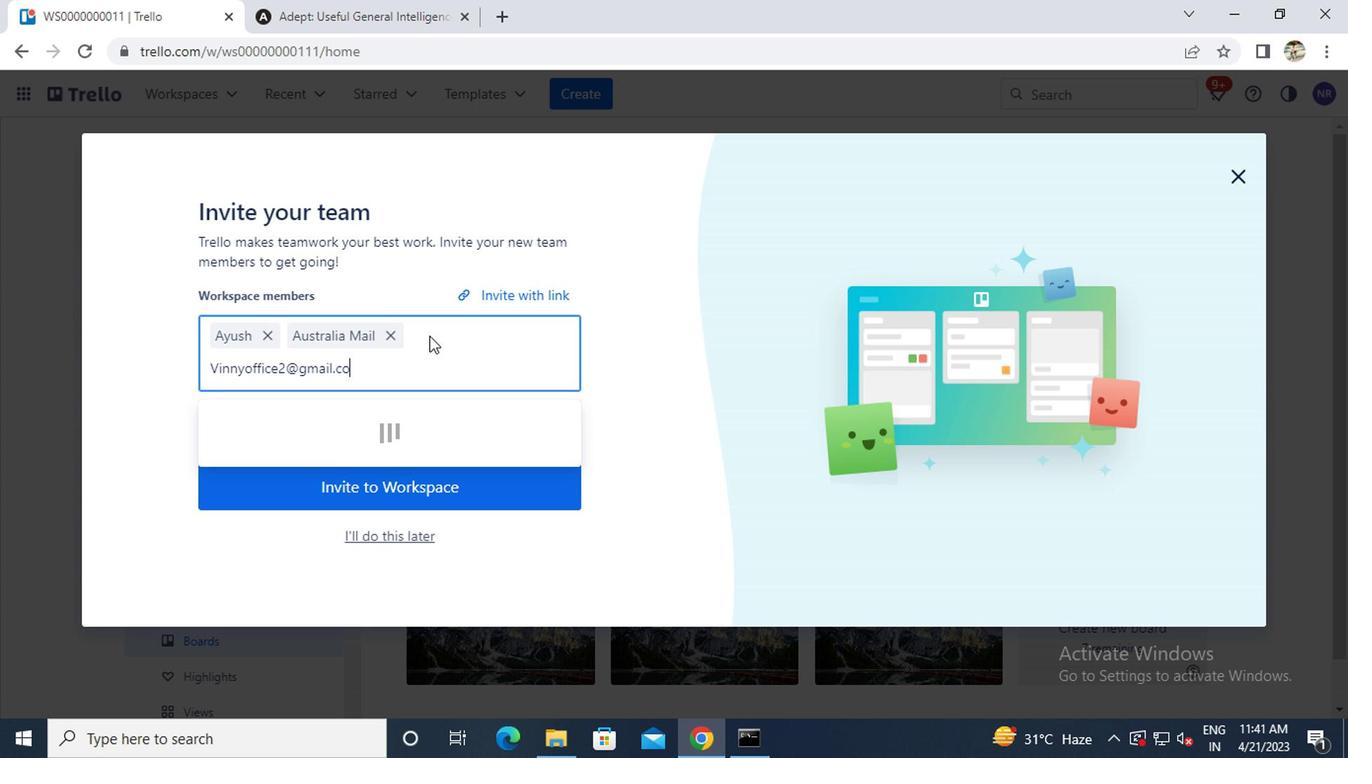 
Action: Mouse moved to (391, 428)
Screenshot: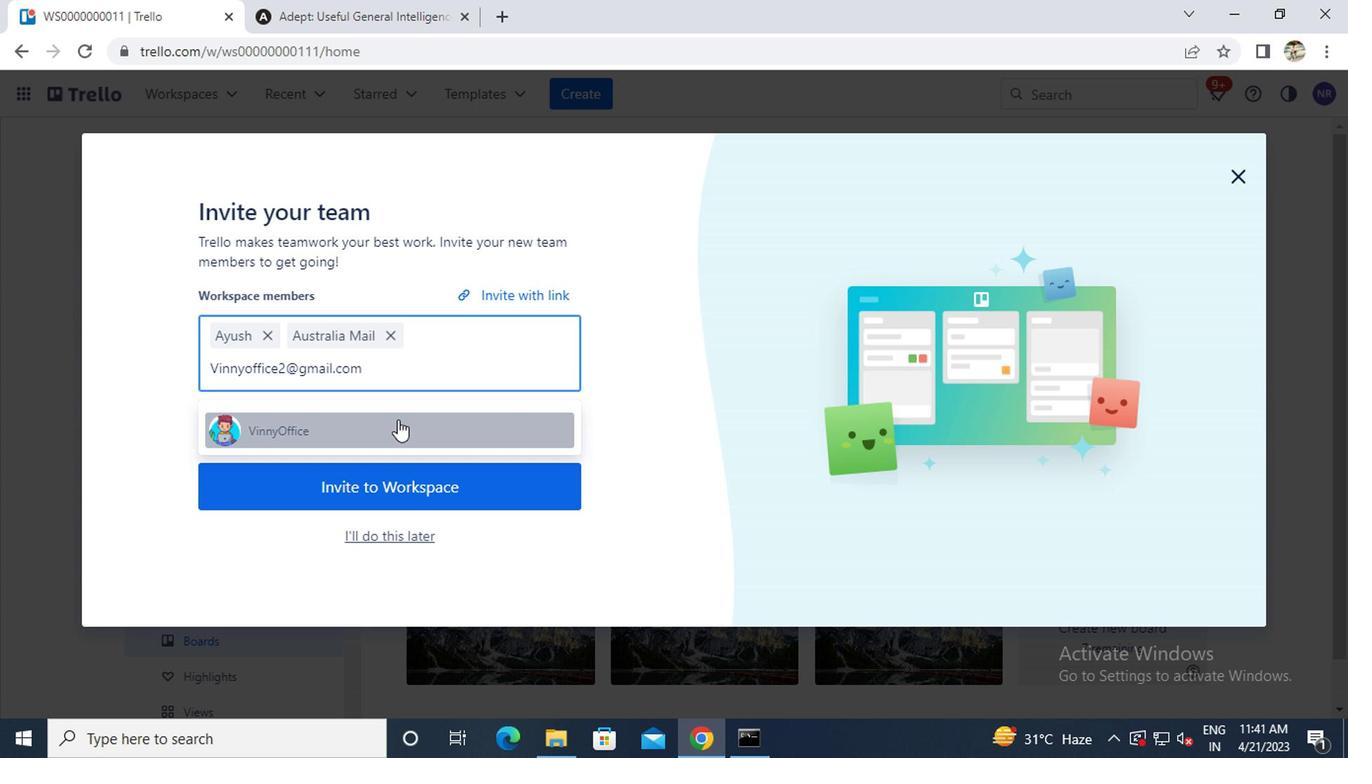 
Action: Mouse pressed left at (391, 428)
Screenshot: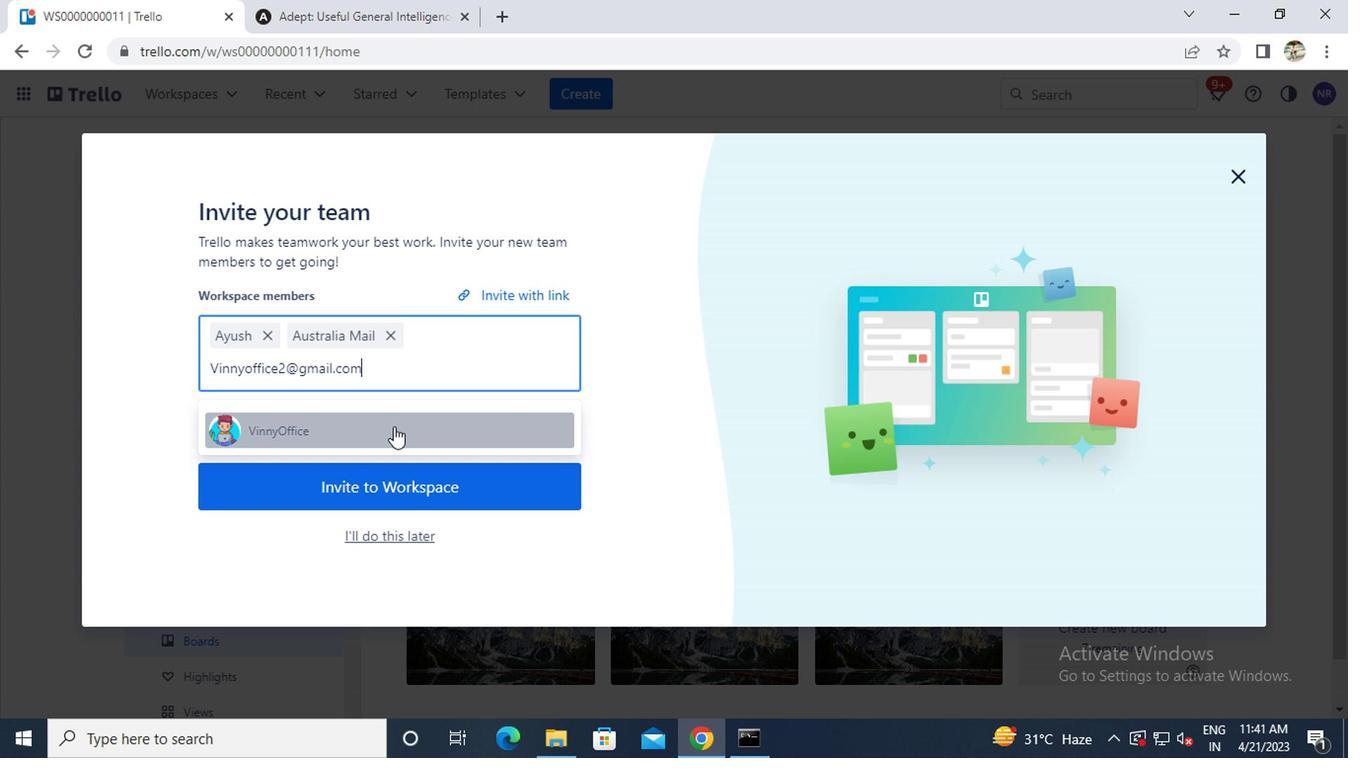 
Action: Mouse moved to (394, 359)
Screenshot: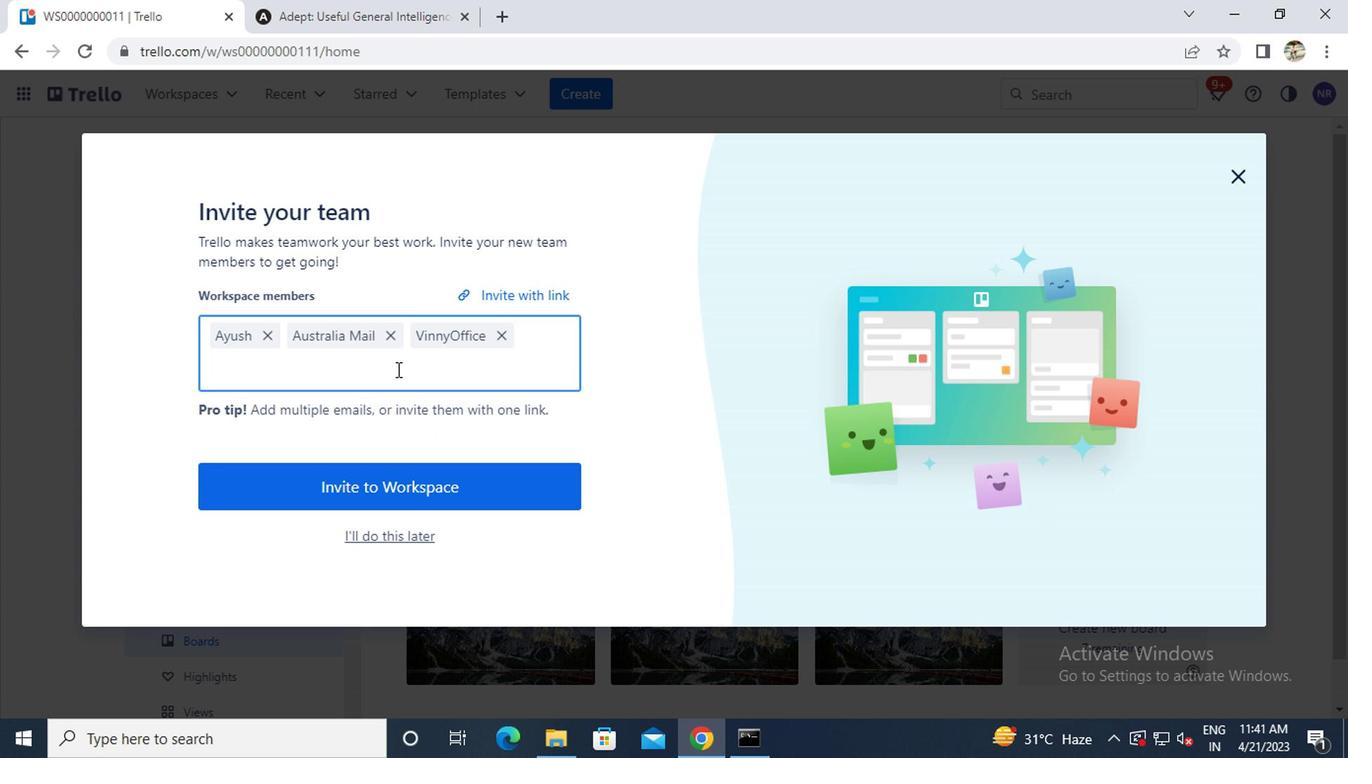 
Action: Key pressed <Key.caps_lock>C<Key.caps_lock>ARXXSTREET791<Key.shift>@GMAIL.COM
Screenshot: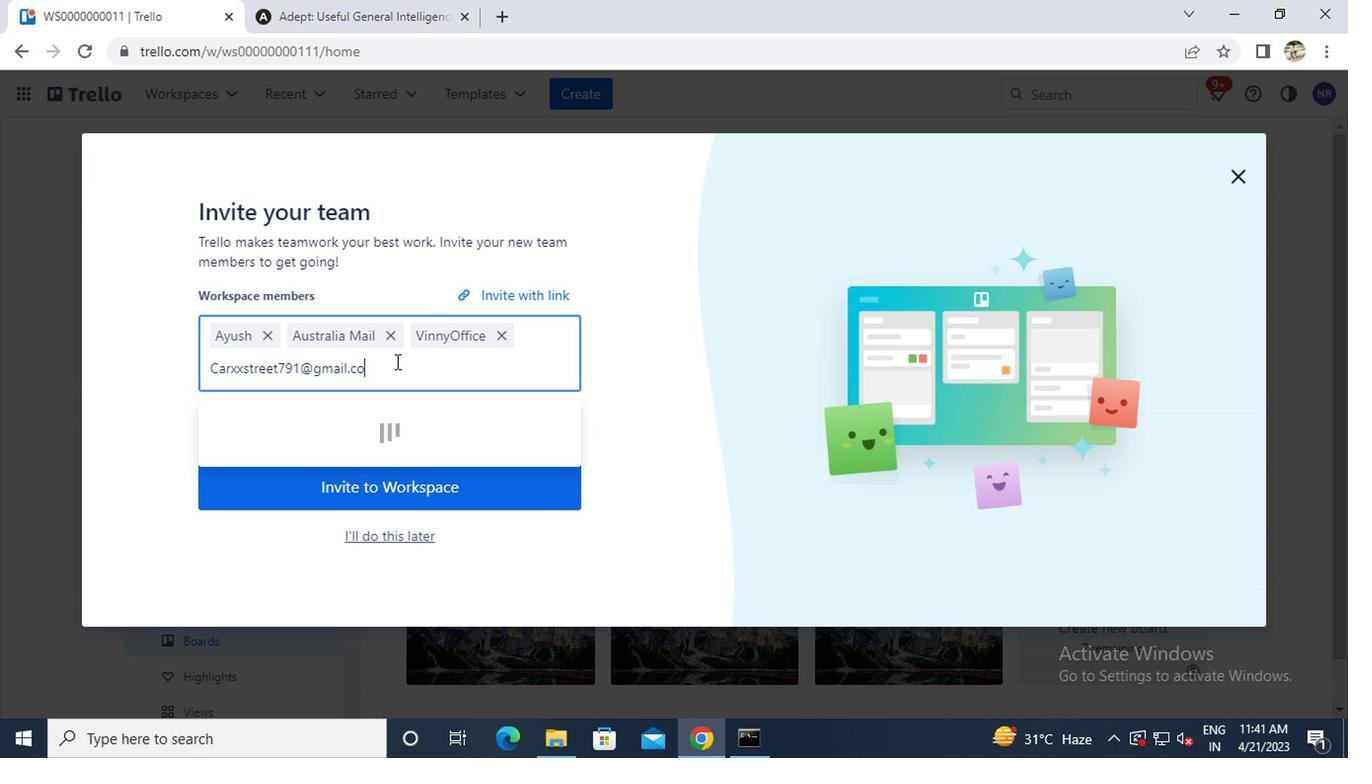 
Action: Mouse moved to (342, 426)
Screenshot: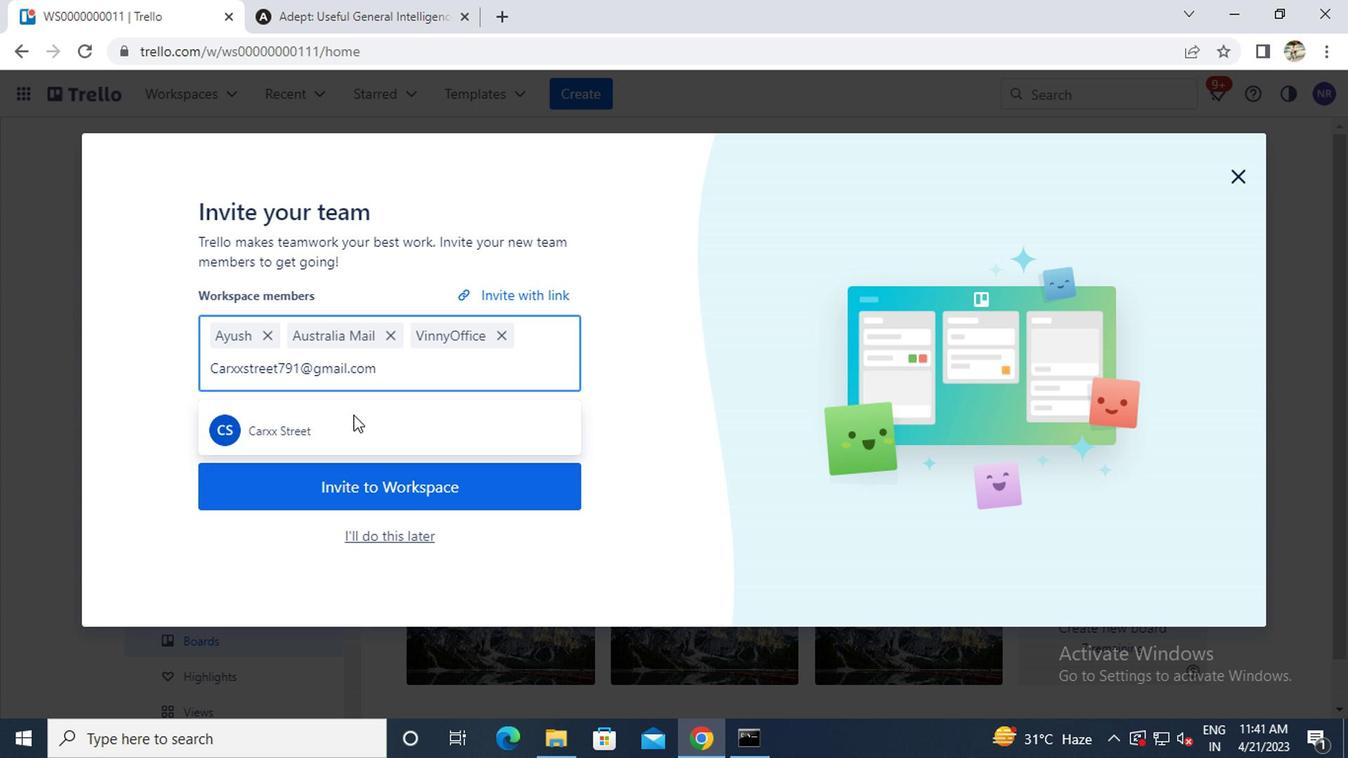 
Action: Mouse pressed left at (342, 426)
Screenshot: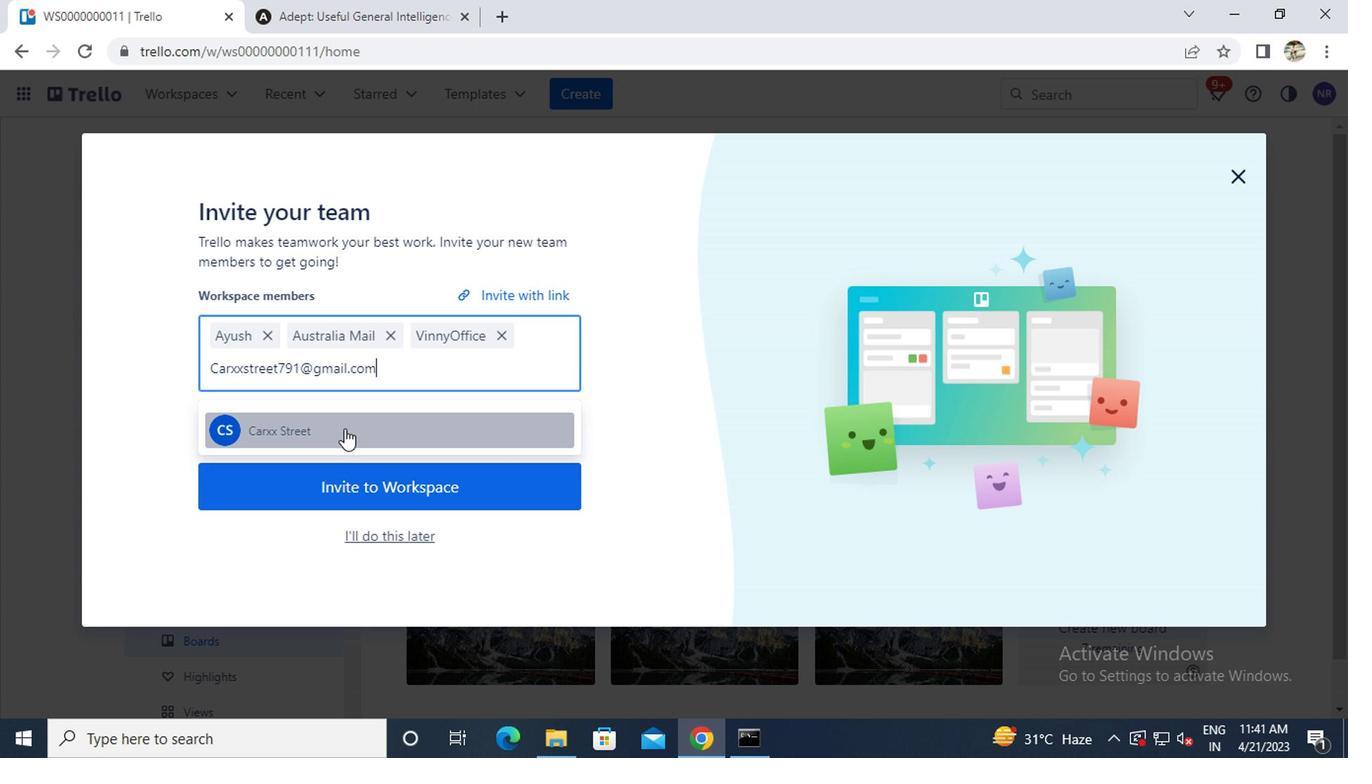 
Action: Mouse moved to (340, 473)
Screenshot: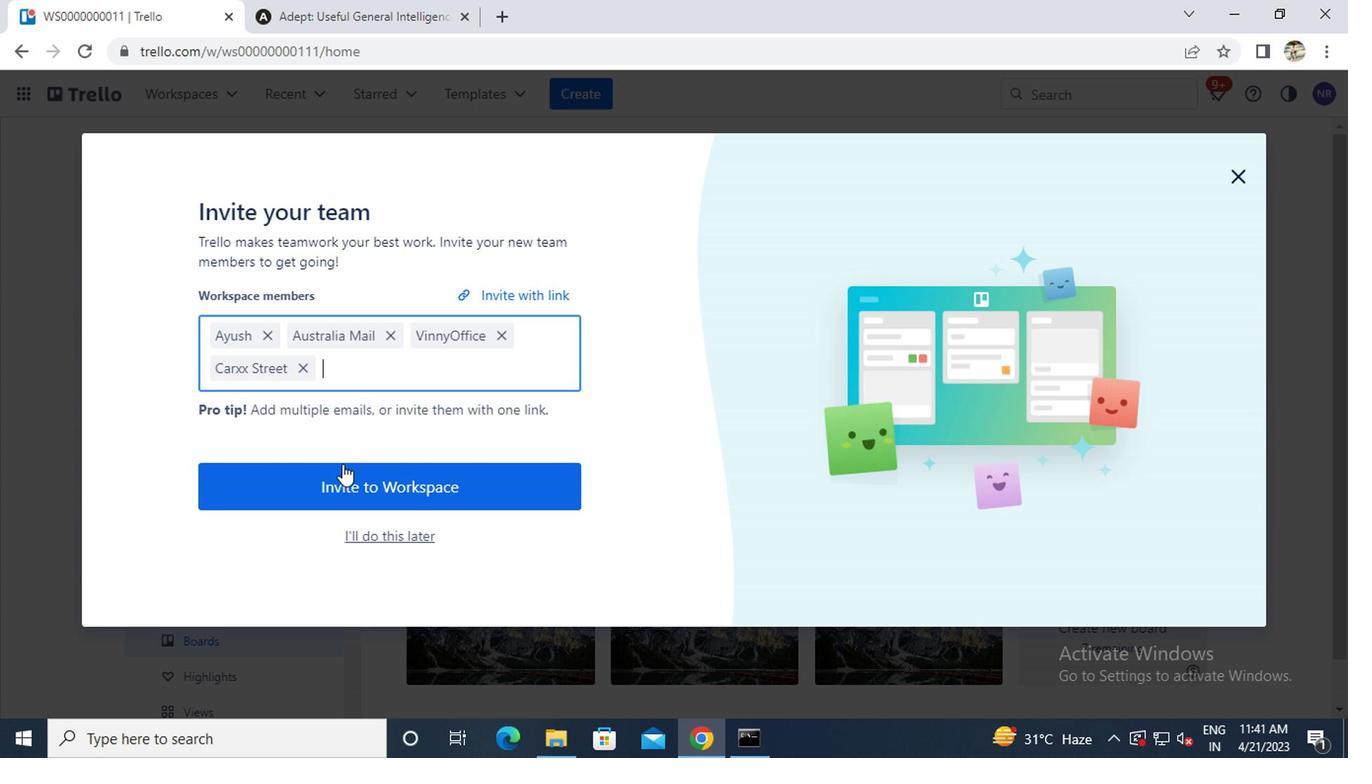 
Action: Mouse pressed left at (340, 473)
Screenshot: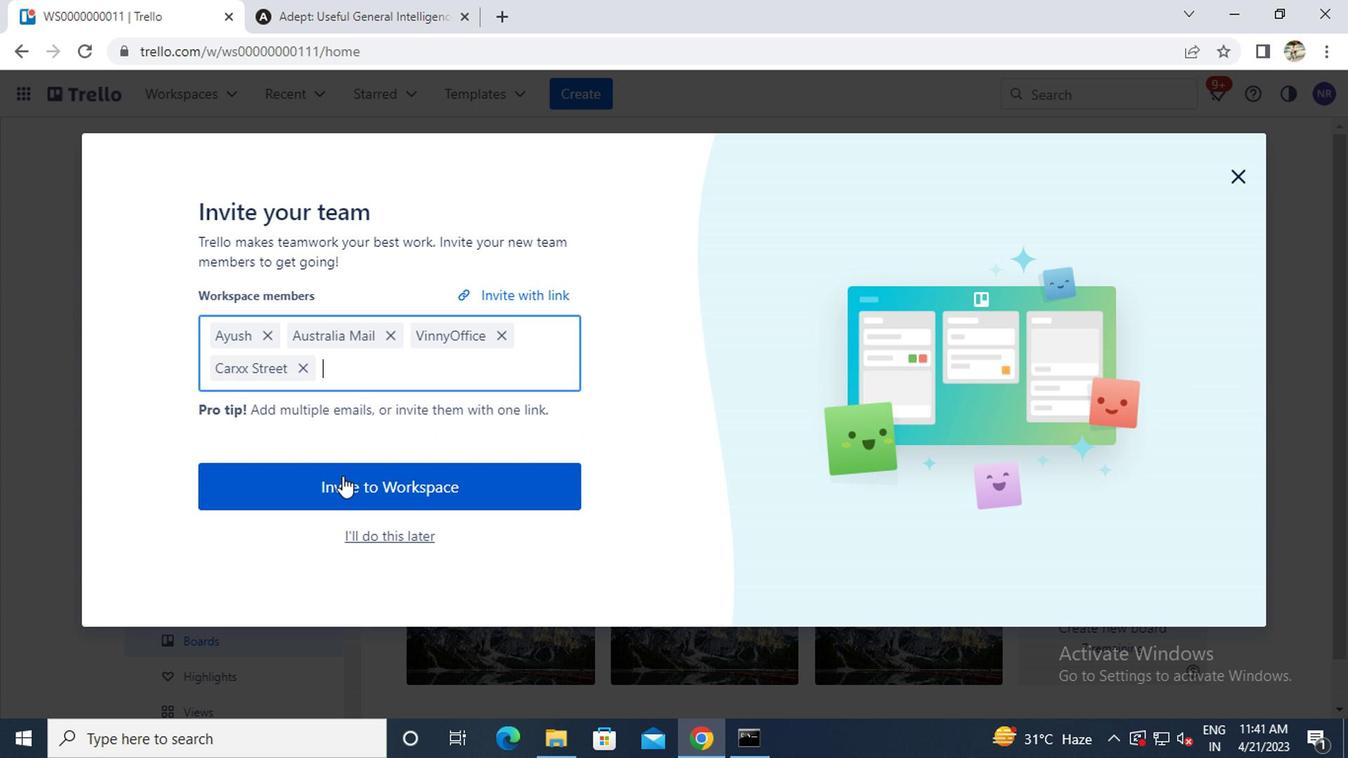 
Action: Mouse scrolled (340, 471) with delta (0, -1)
Screenshot: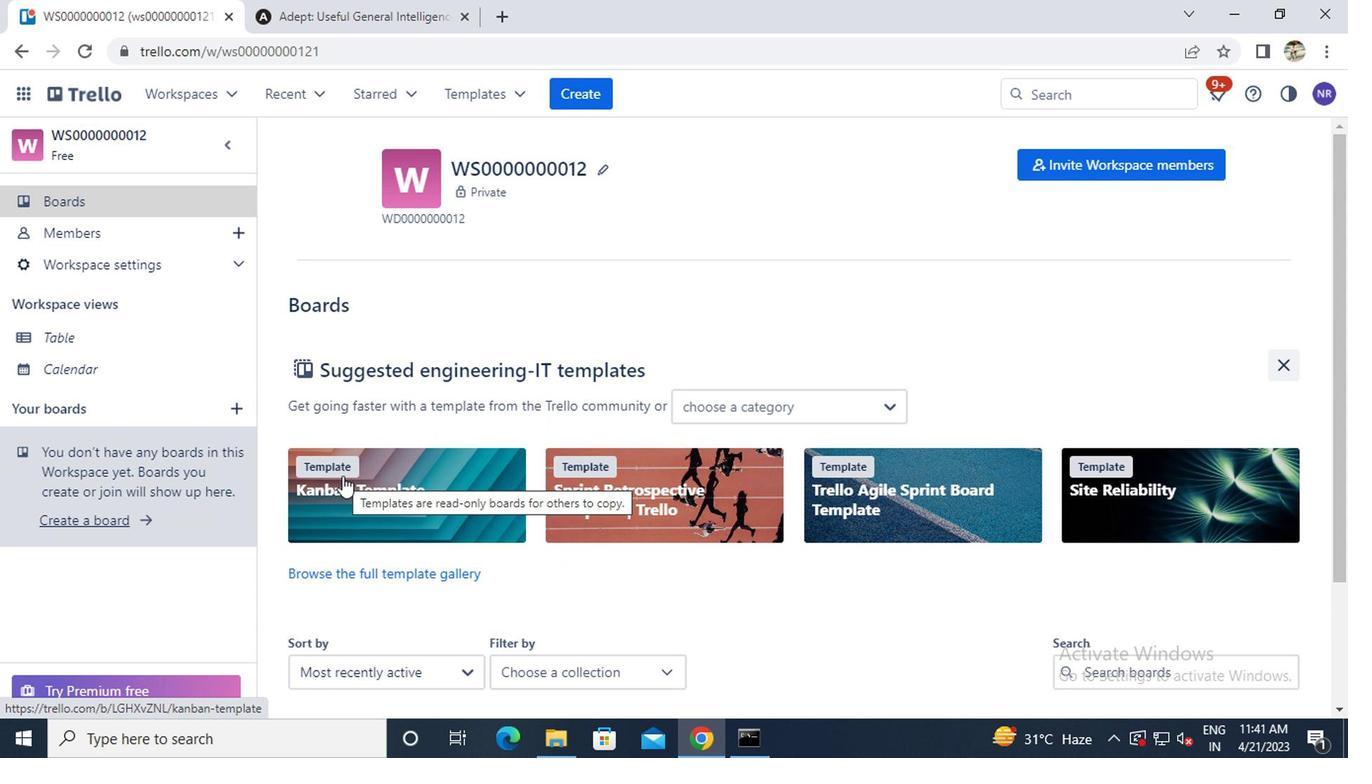 
Action: Mouse scrolled (340, 471) with delta (0, -1)
Screenshot: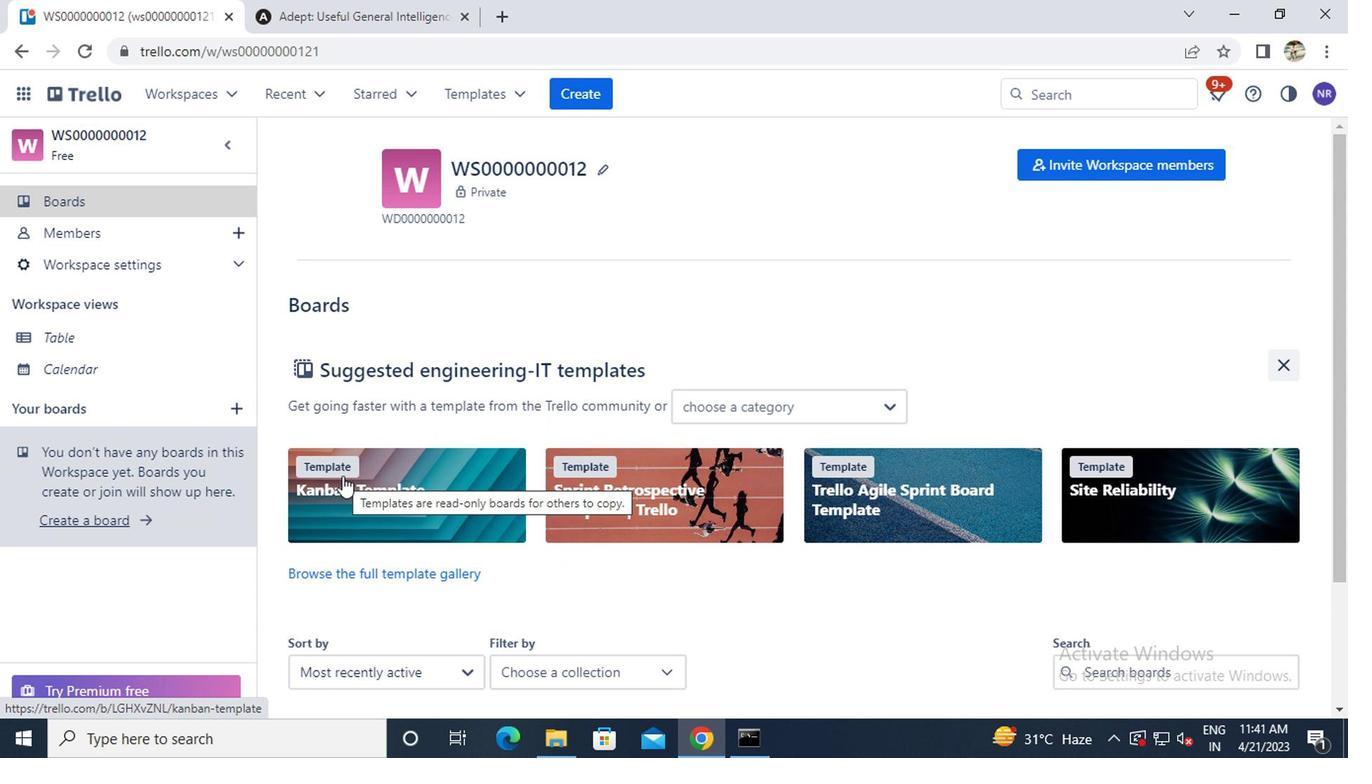 
